 Task: Find connections with filter location Chiquinquirá with filter topic #careertips with filter profile language Potuguese with filter current company Talent Group with filter school Tripura University with filter industry Financial Services with filter service category SupportTechnical Writing with filter keywords title Communications Director
Action: Mouse moved to (135, 218)
Screenshot: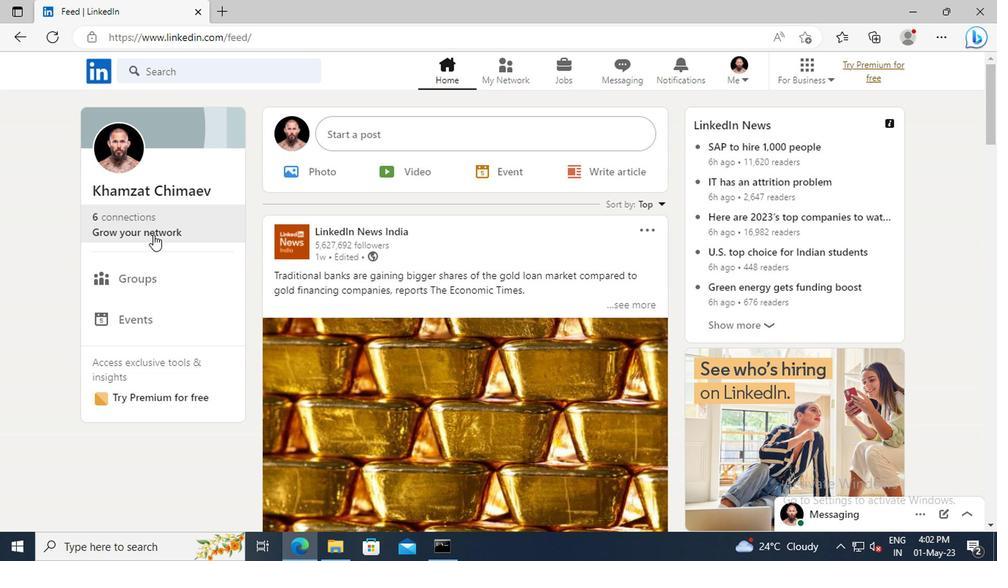 
Action: Mouse pressed left at (135, 218)
Screenshot: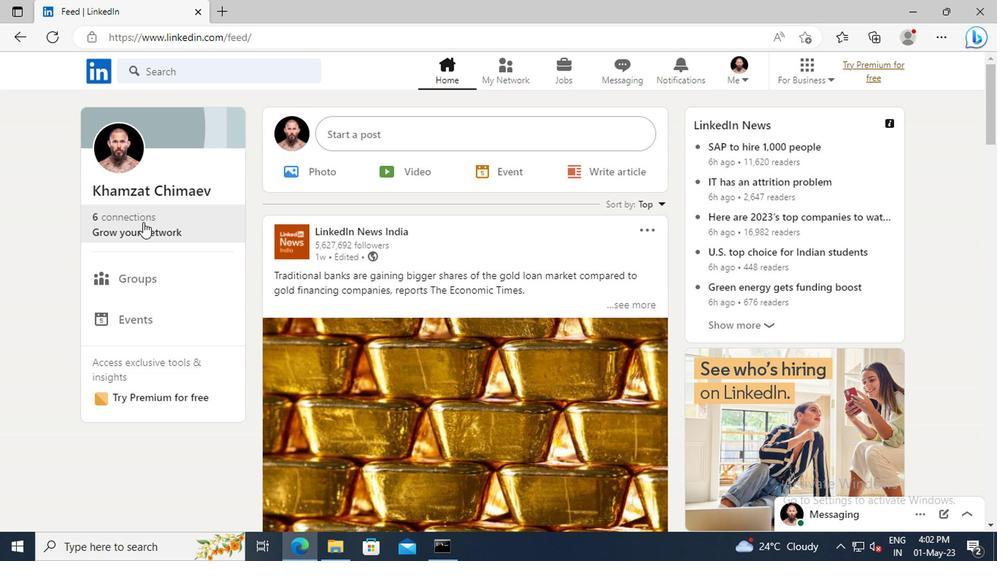 
Action: Mouse moved to (151, 154)
Screenshot: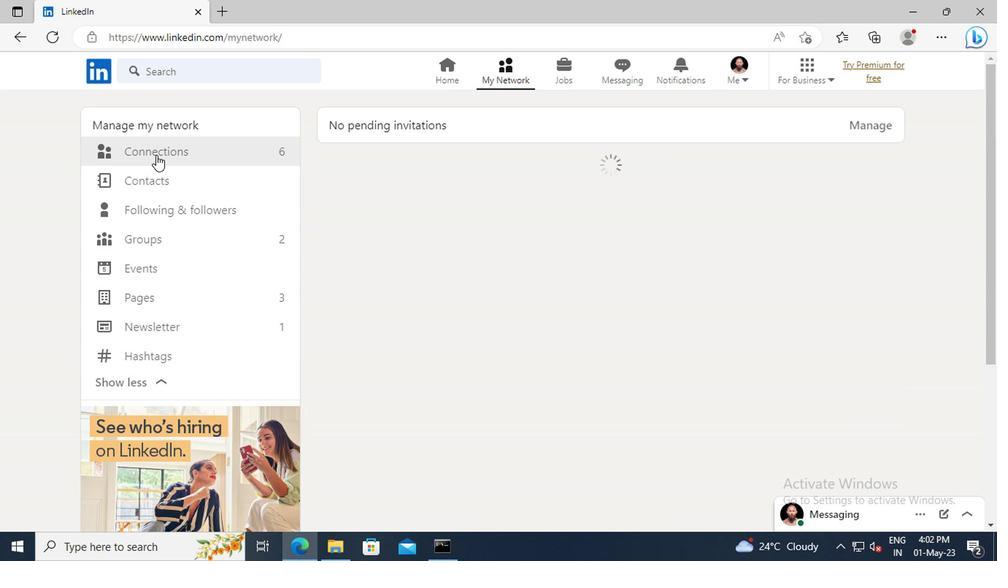 
Action: Mouse pressed left at (151, 154)
Screenshot: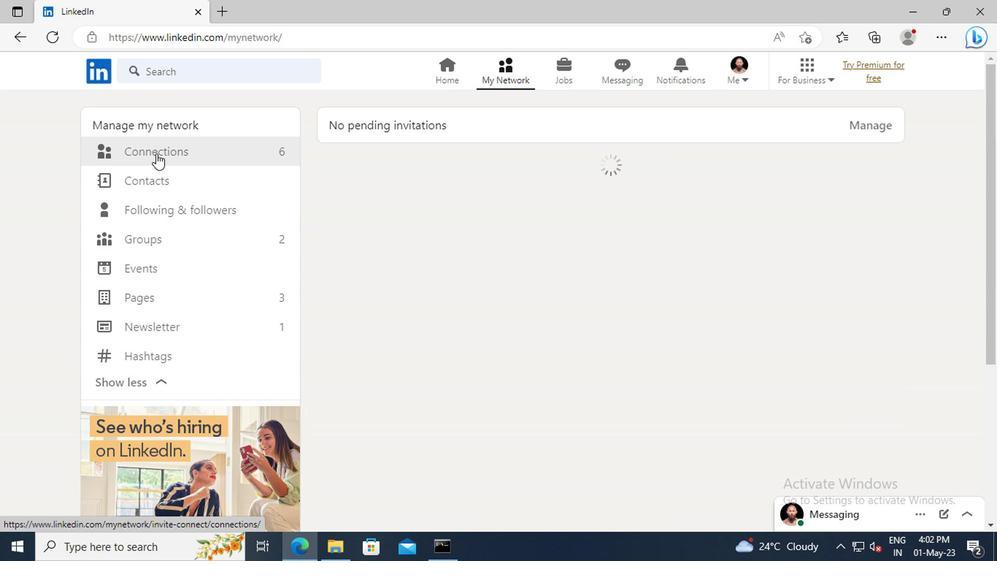 
Action: Mouse moved to (579, 154)
Screenshot: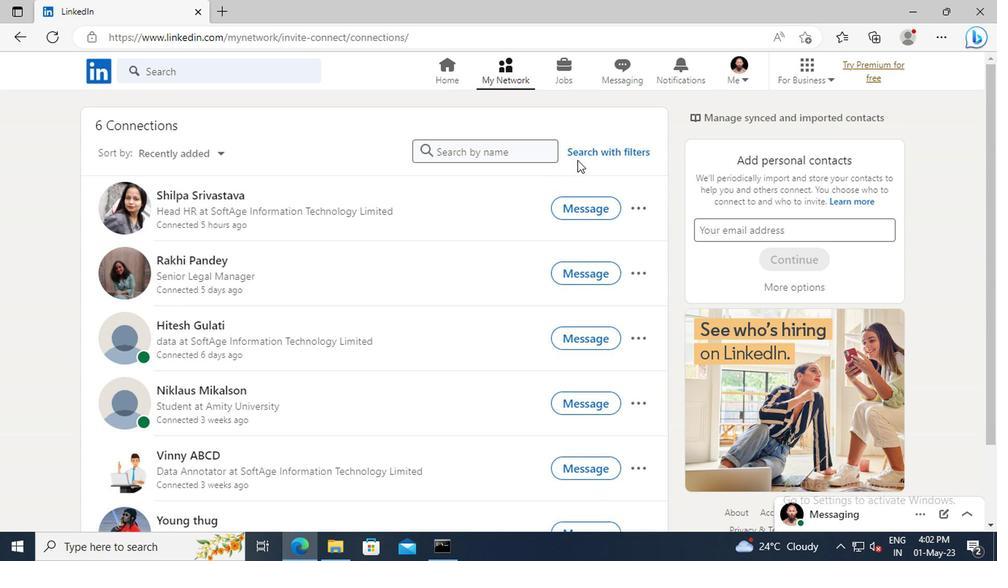 
Action: Mouse pressed left at (579, 154)
Screenshot: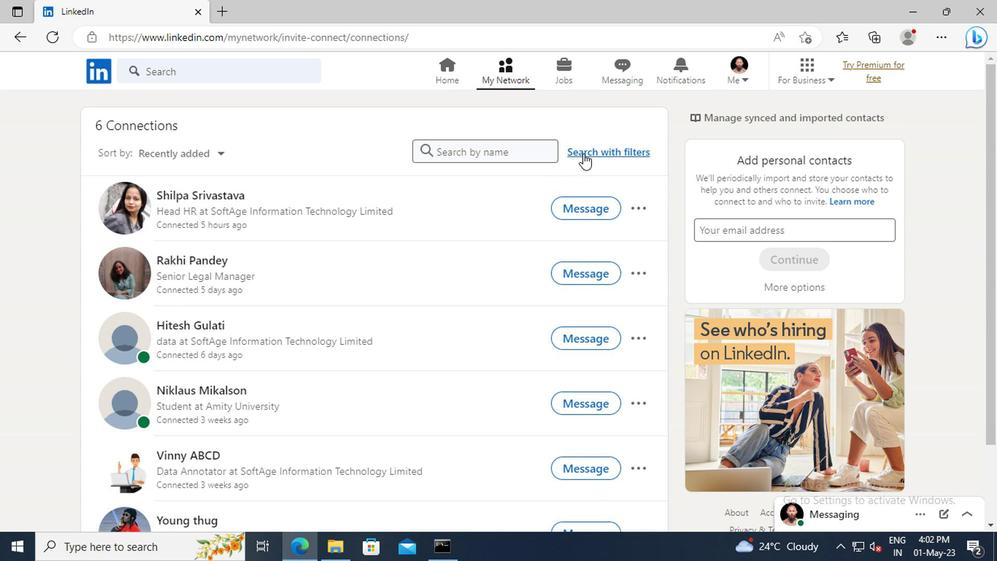 
Action: Mouse moved to (558, 117)
Screenshot: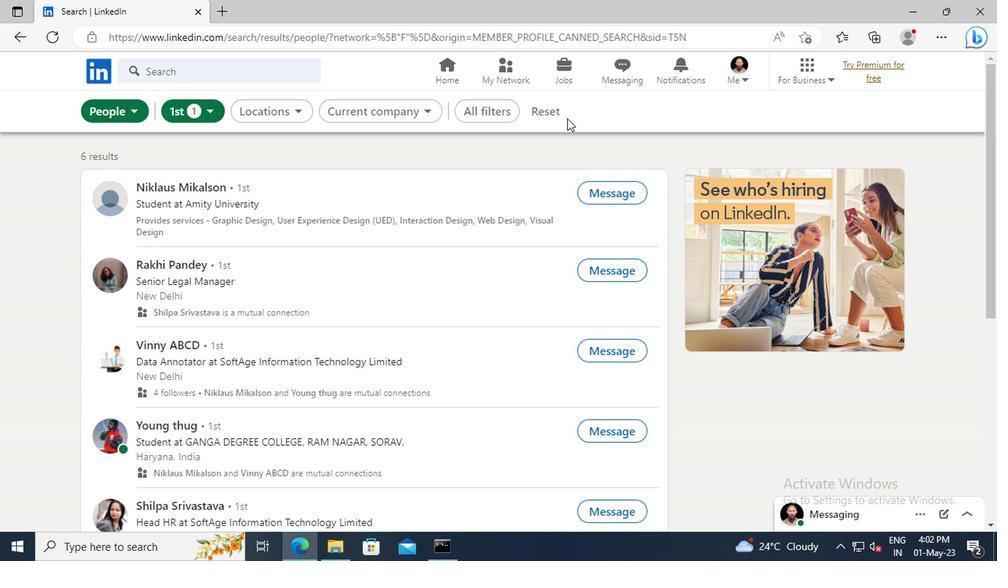 
Action: Mouse pressed left at (558, 117)
Screenshot: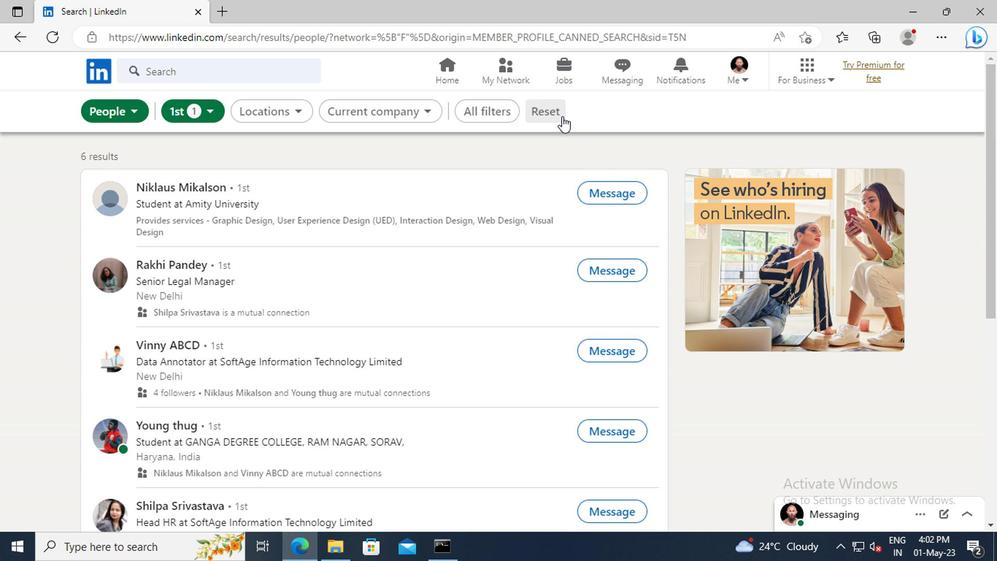 
Action: Mouse moved to (522, 114)
Screenshot: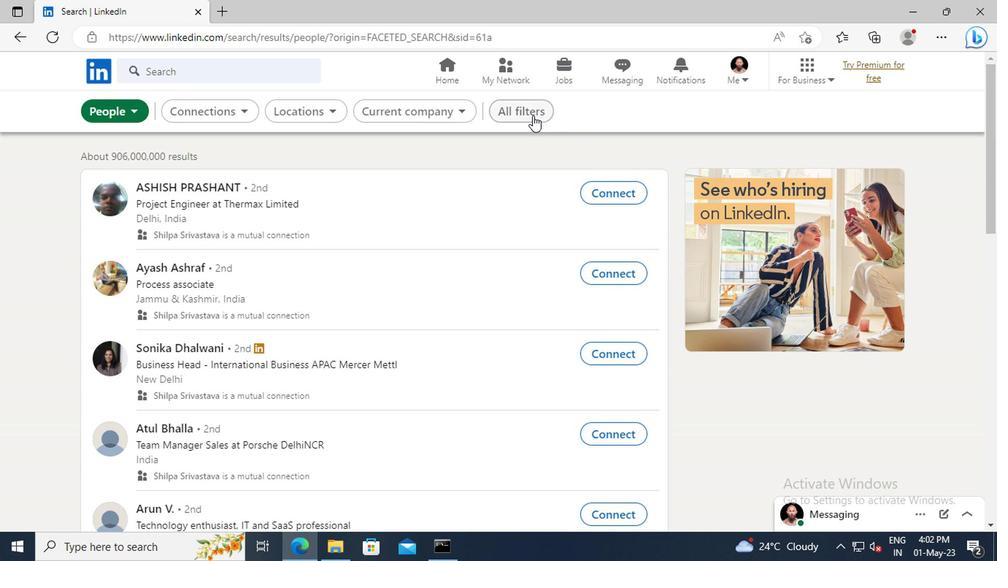 
Action: Mouse pressed left at (522, 114)
Screenshot: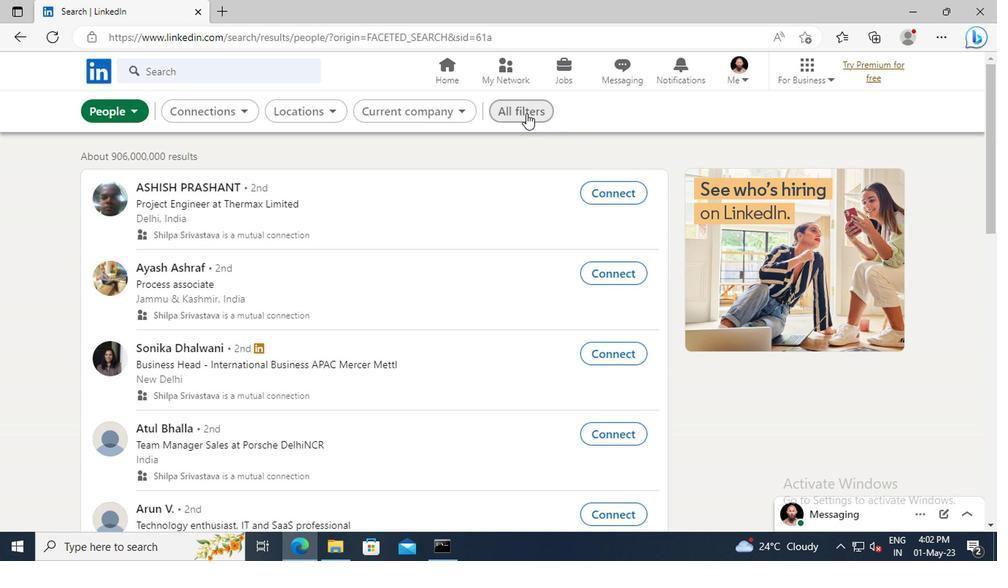 
Action: Mouse moved to (745, 241)
Screenshot: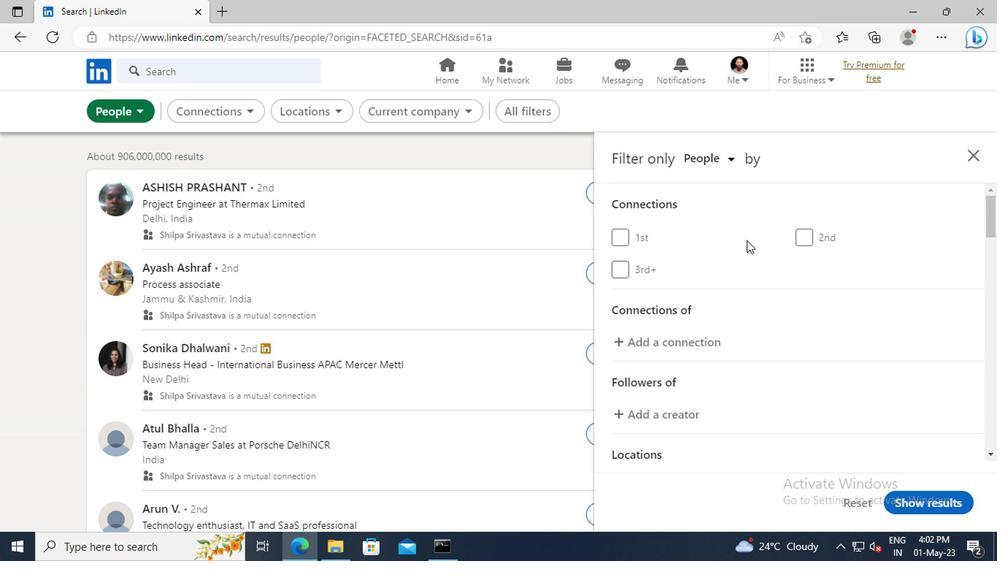 
Action: Mouse scrolled (745, 241) with delta (0, 0)
Screenshot: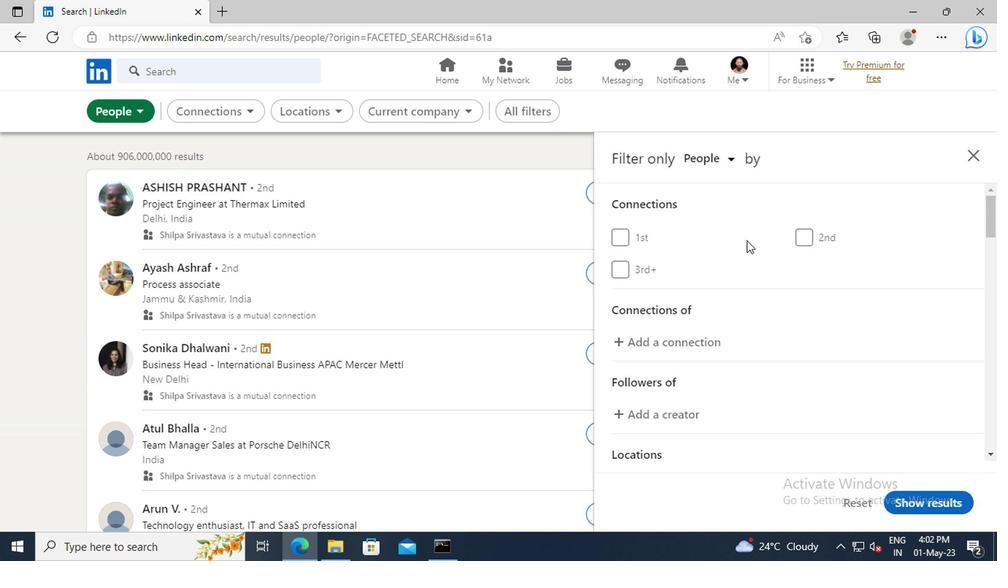 
Action: Mouse scrolled (745, 241) with delta (0, 0)
Screenshot: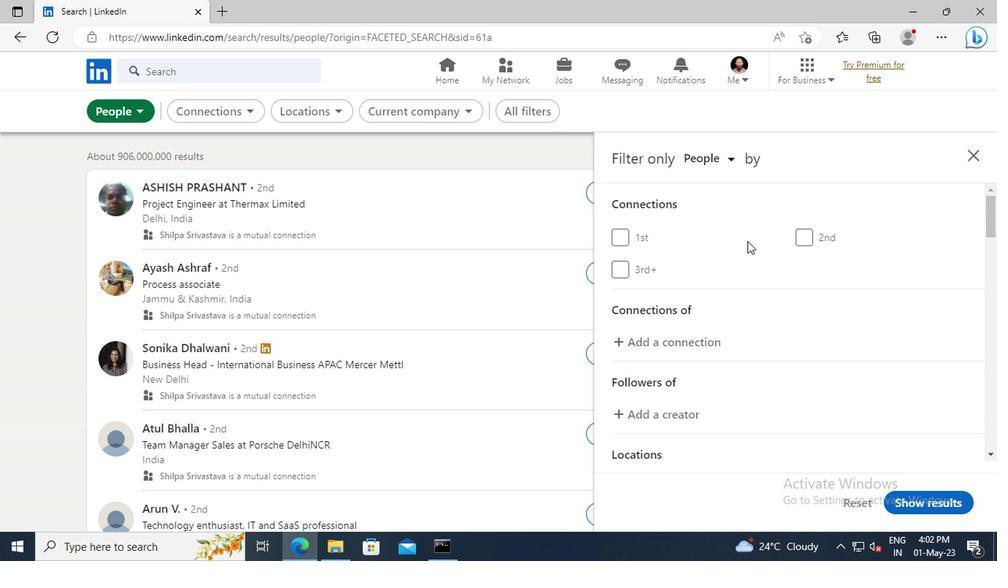
Action: Mouse scrolled (745, 241) with delta (0, 0)
Screenshot: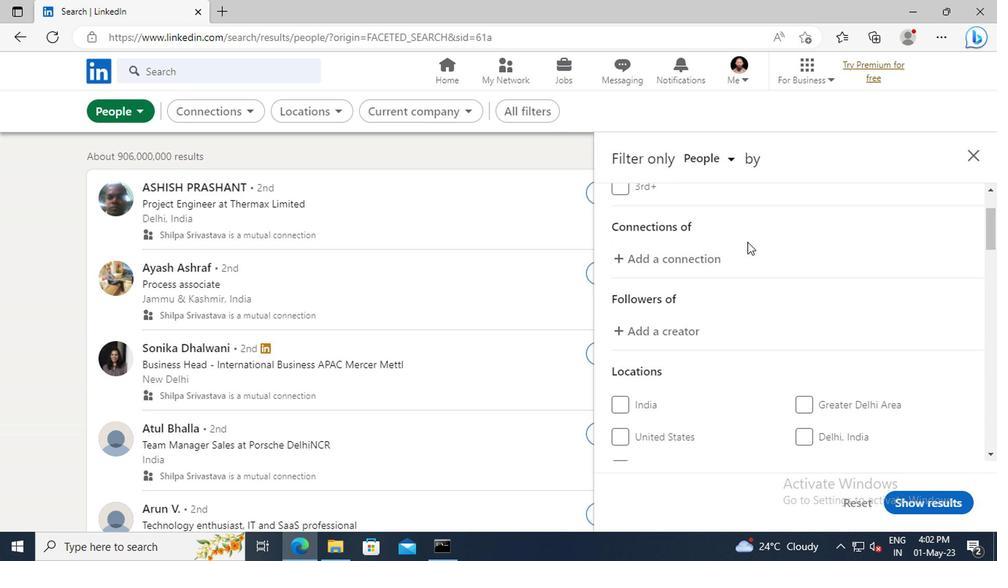
Action: Mouse scrolled (745, 241) with delta (0, 0)
Screenshot: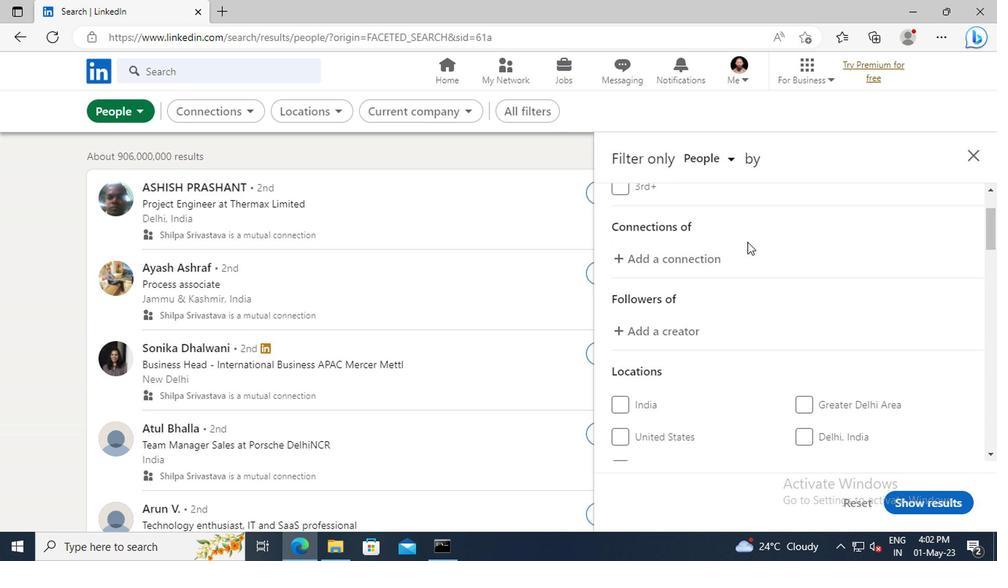 
Action: Mouse scrolled (745, 241) with delta (0, 0)
Screenshot: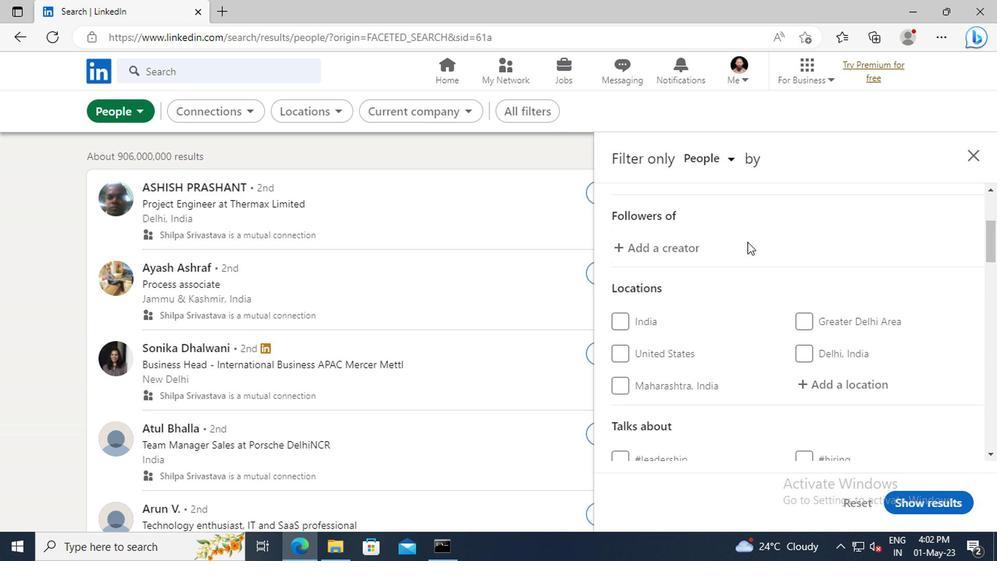 
Action: Mouse scrolled (745, 241) with delta (0, 0)
Screenshot: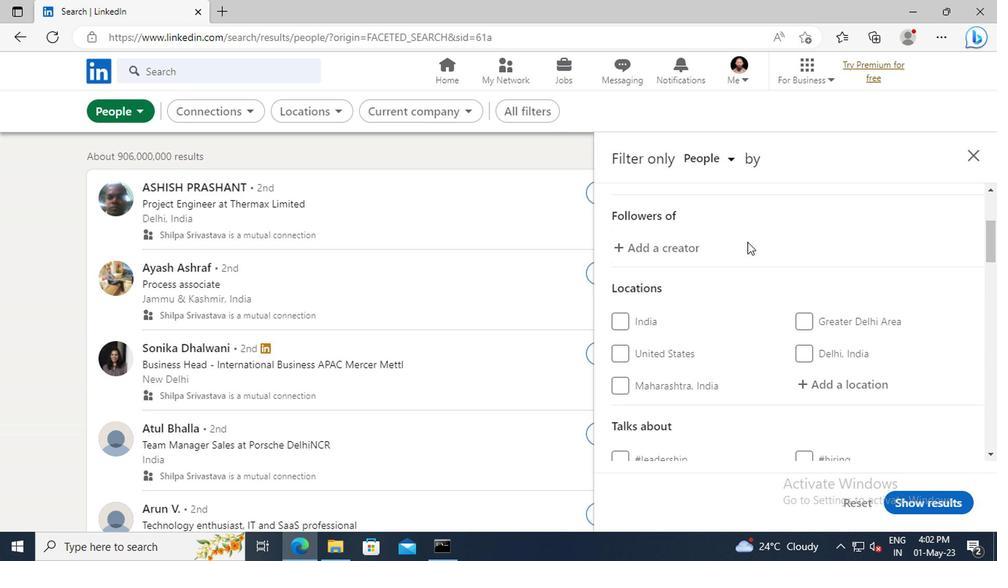 
Action: Mouse moved to (821, 303)
Screenshot: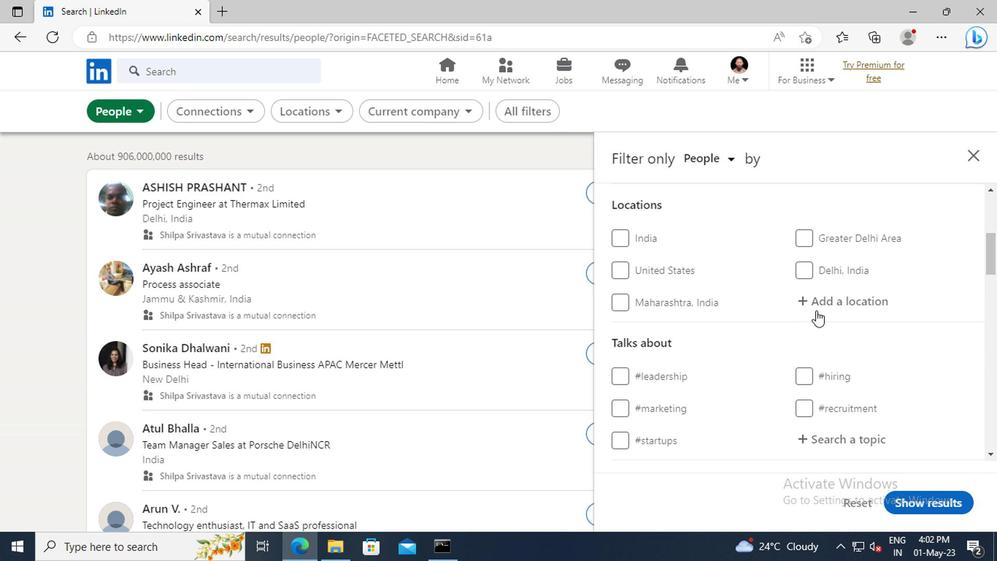 
Action: Mouse pressed left at (821, 303)
Screenshot: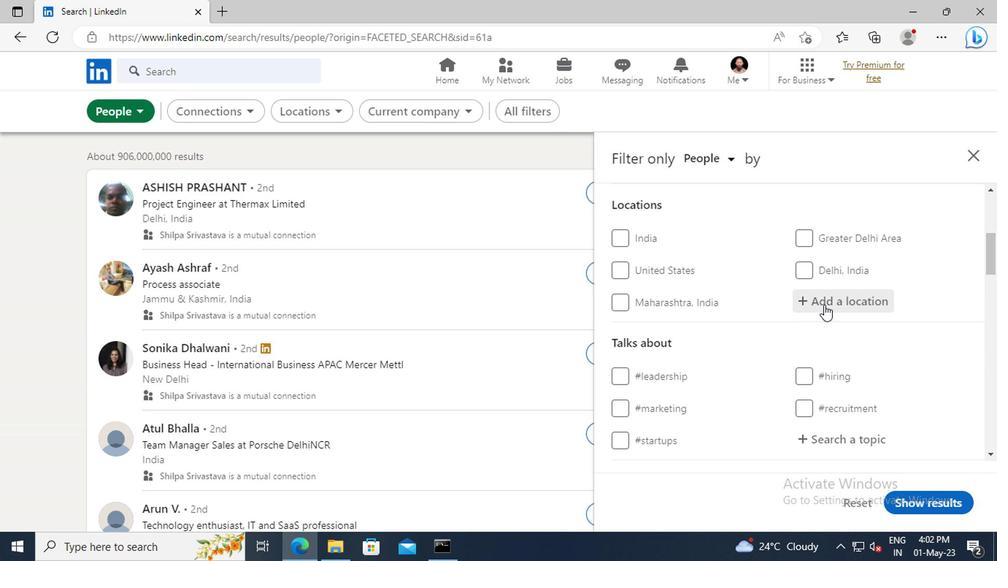 
Action: Key pressed <Key.shift>CHIQUINQ
Screenshot: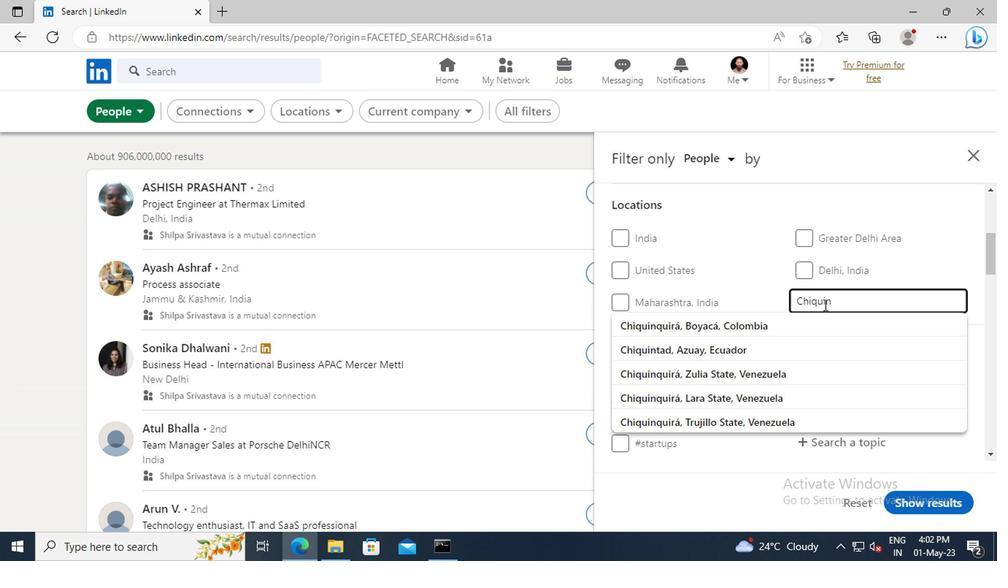 
Action: Mouse moved to (823, 317)
Screenshot: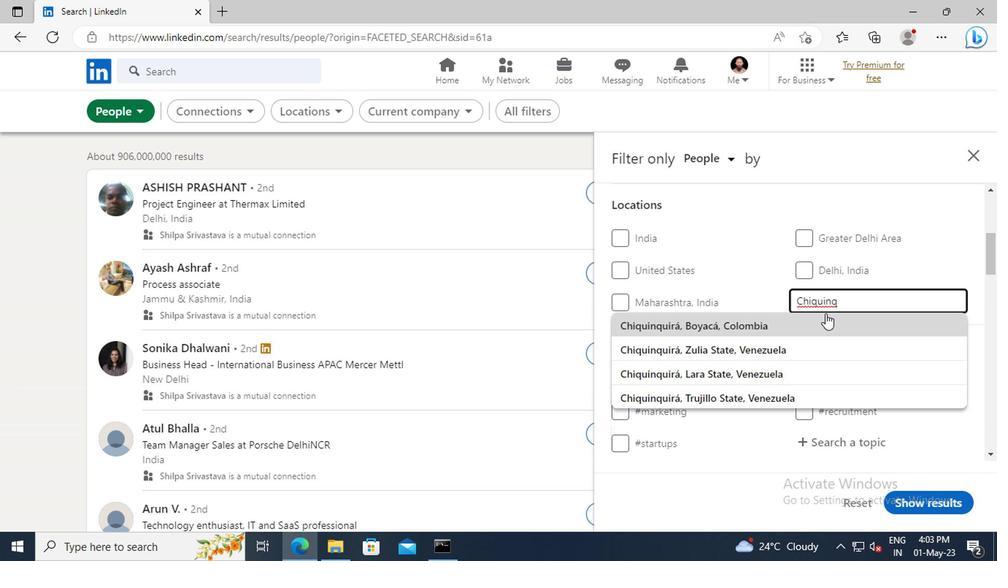 
Action: Mouse pressed left at (823, 317)
Screenshot: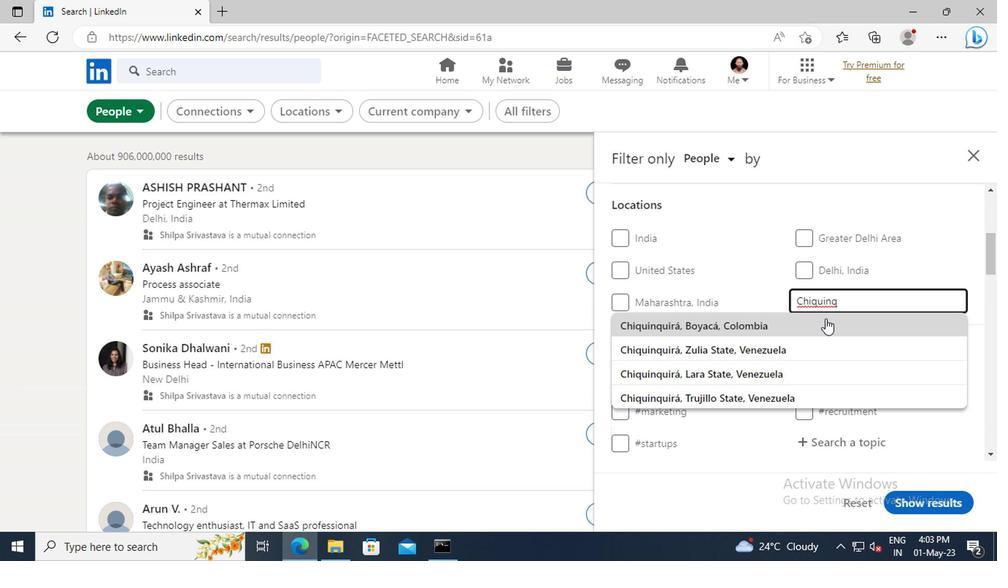 
Action: Mouse scrolled (823, 316) with delta (0, 0)
Screenshot: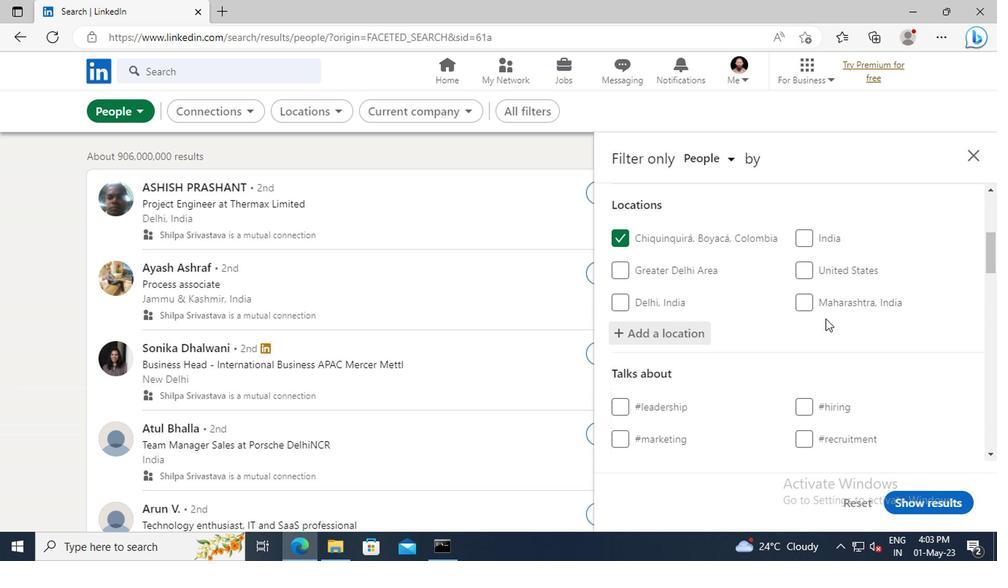 
Action: Mouse scrolled (823, 316) with delta (0, 0)
Screenshot: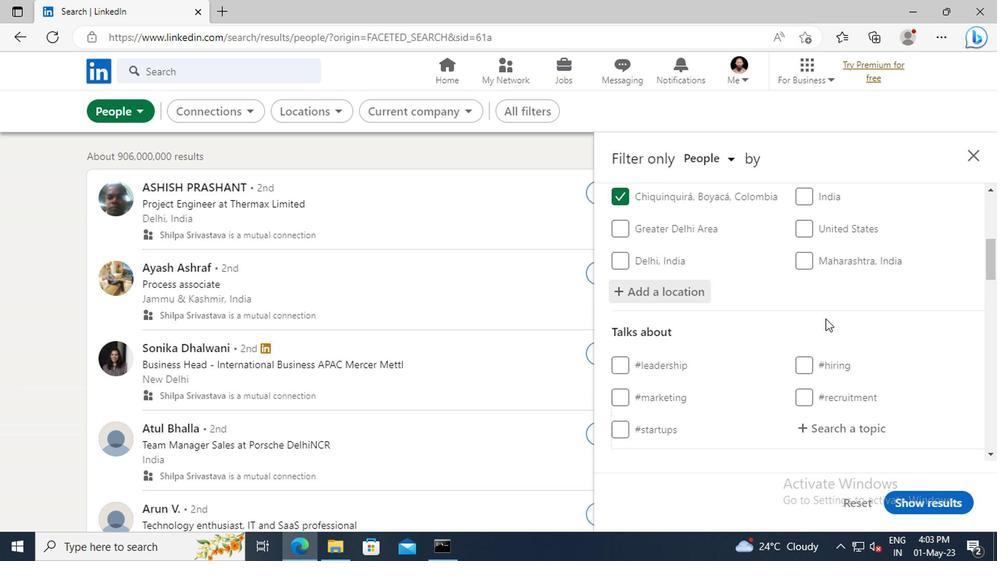 
Action: Mouse scrolled (823, 316) with delta (0, 0)
Screenshot: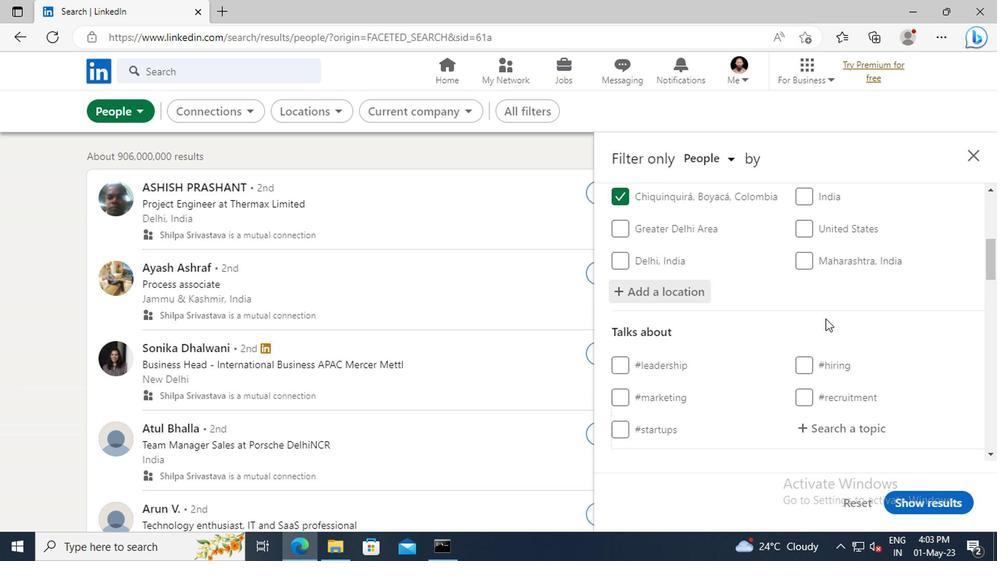 
Action: Mouse moved to (828, 343)
Screenshot: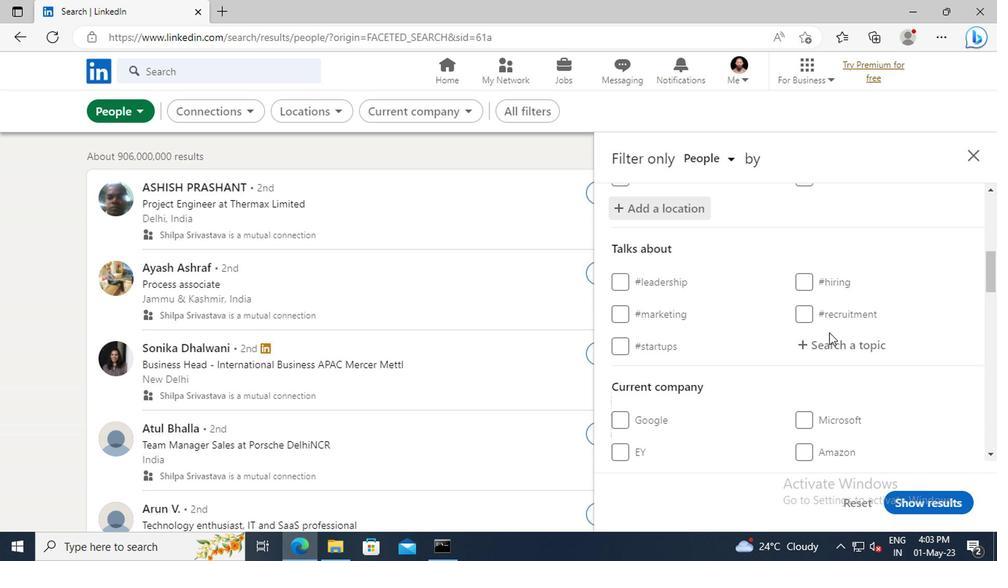 
Action: Mouse pressed left at (828, 343)
Screenshot: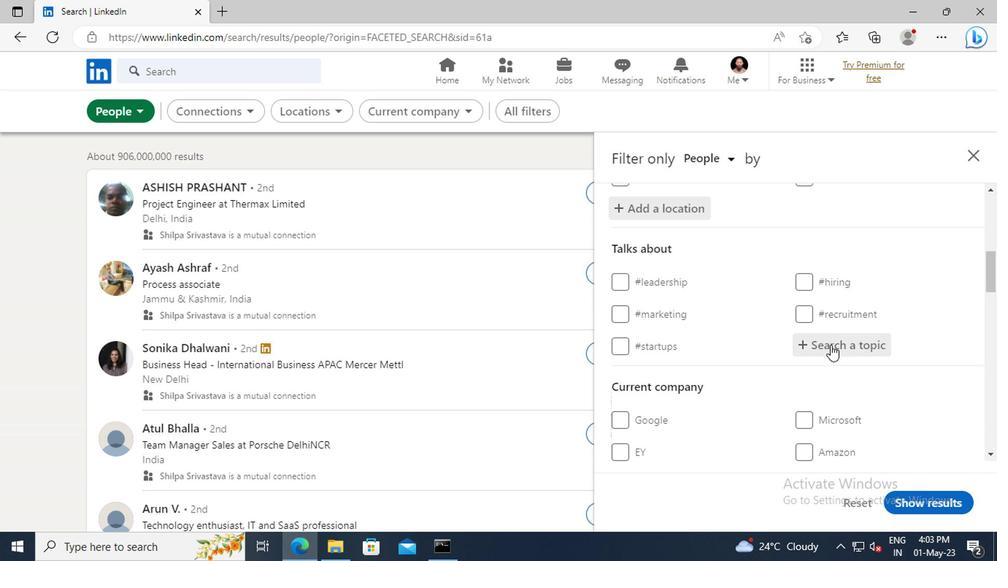 
Action: Key pressed CAREERT
Screenshot: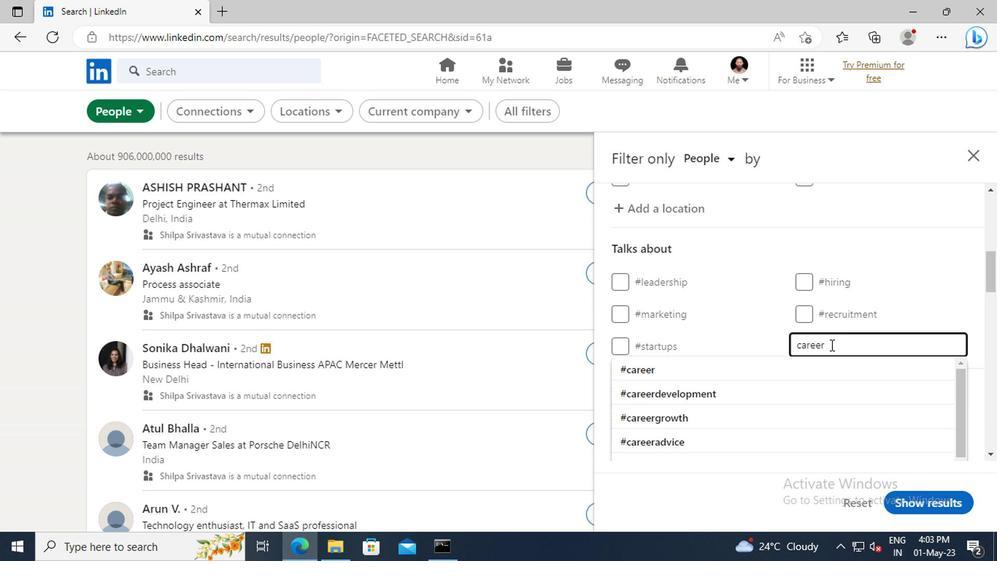 
Action: Mouse moved to (832, 367)
Screenshot: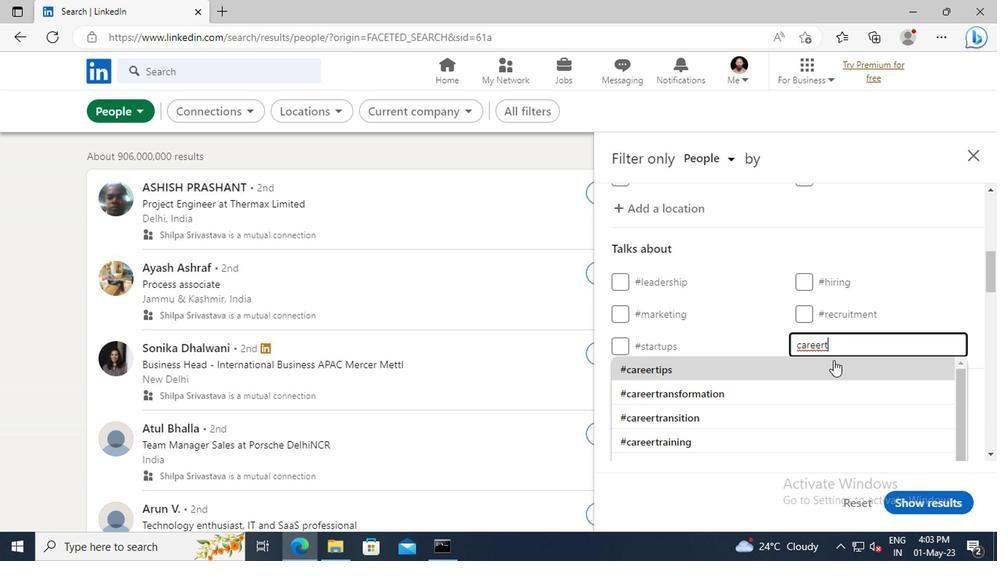
Action: Mouse pressed left at (832, 367)
Screenshot: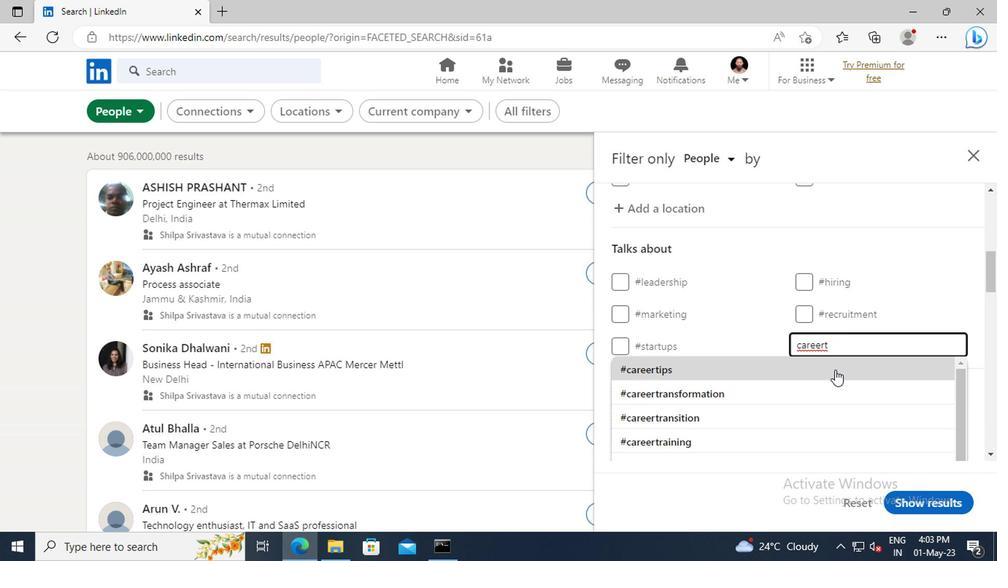 
Action: Mouse scrolled (832, 367) with delta (0, 0)
Screenshot: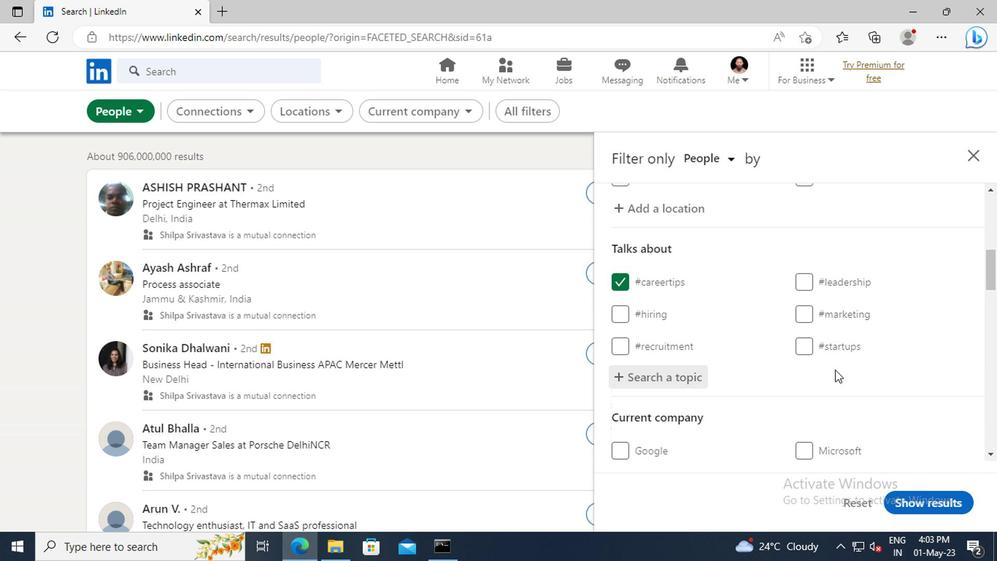 
Action: Mouse scrolled (832, 367) with delta (0, 0)
Screenshot: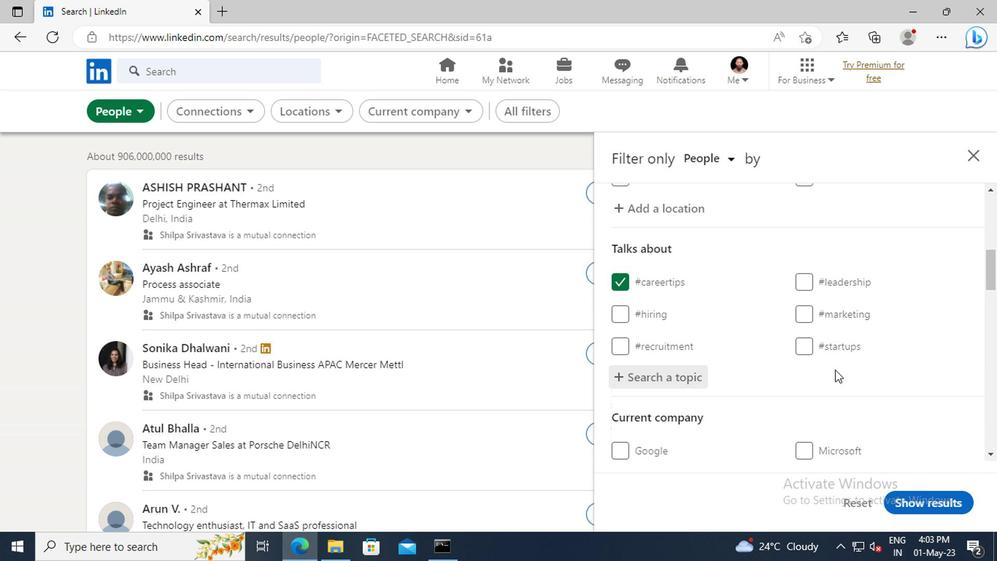 
Action: Mouse scrolled (832, 367) with delta (0, 0)
Screenshot: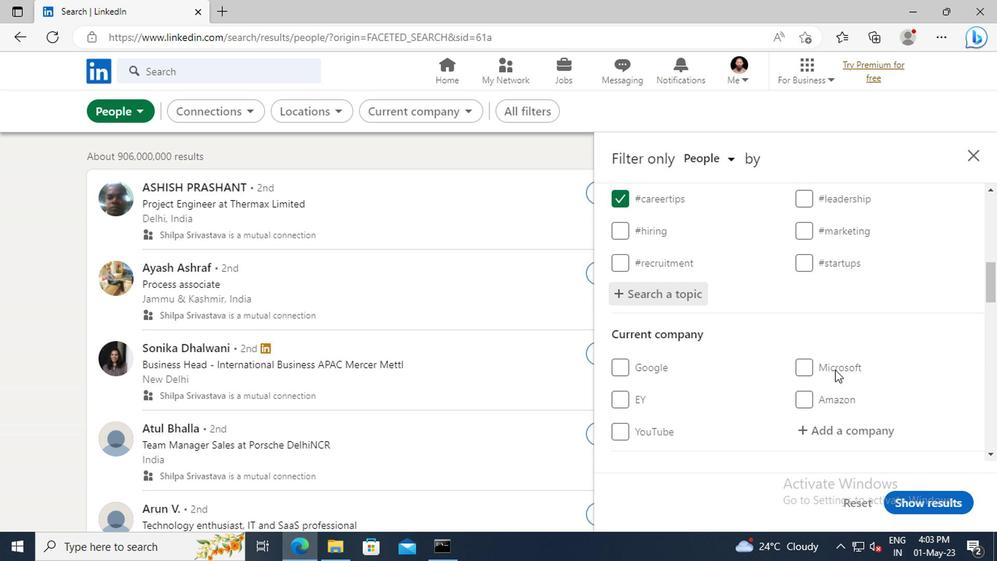 
Action: Mouse scrolled (832, 367) with delta (0, 0)
Screenshot: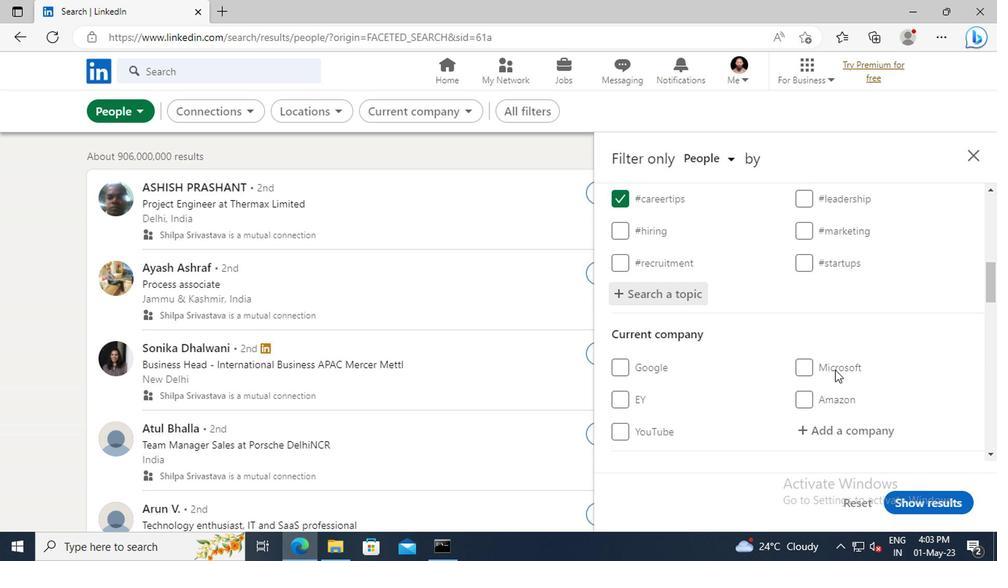 
Action: Mouse scrolled (832, 367) with delta (0, 0)
Screenshot: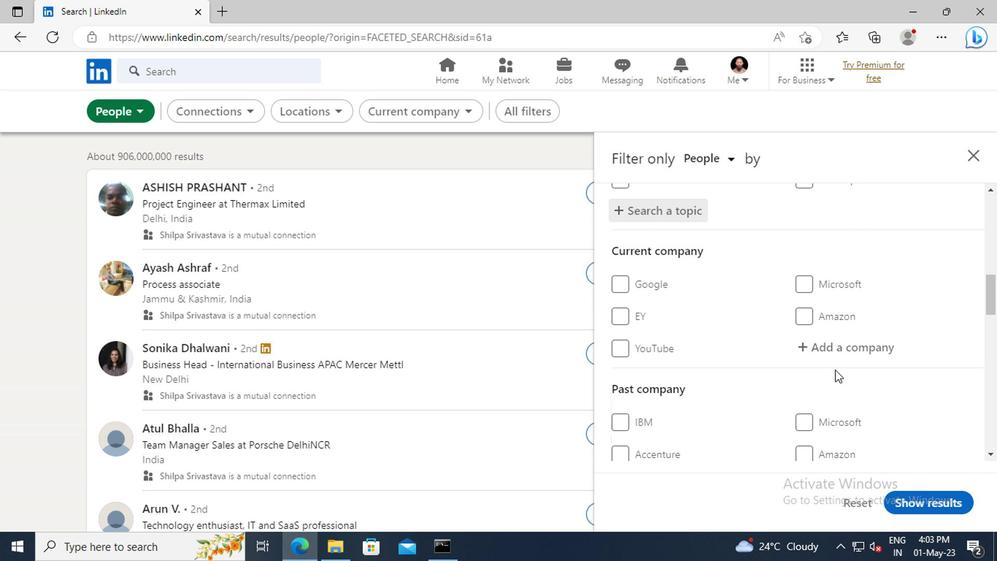 
Action: Mouse scrolled (832, 367) with delta (0, 0)
Screenshot: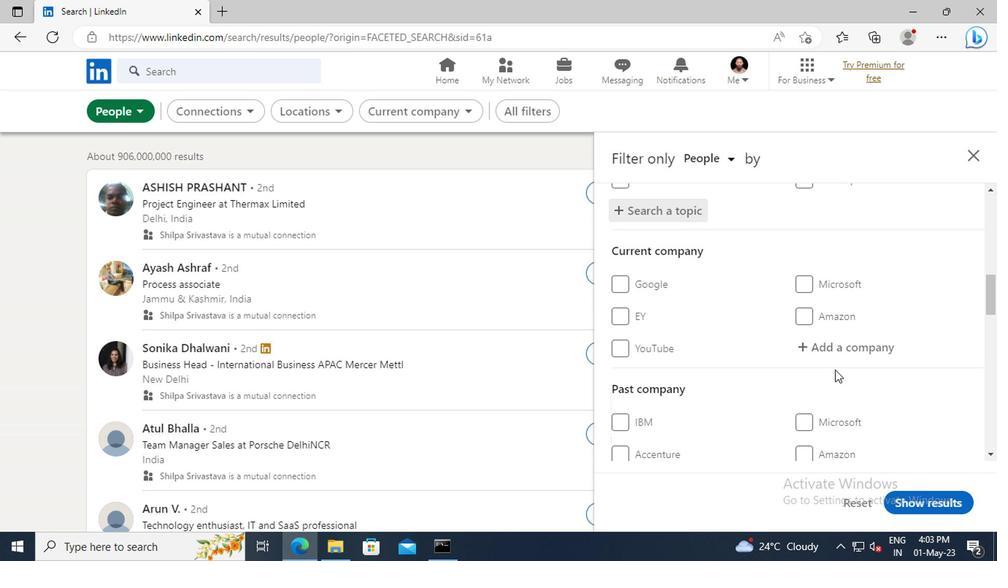 
Action: Mouse scrolled (832, 367) with delta (0, 0)
Screenshot: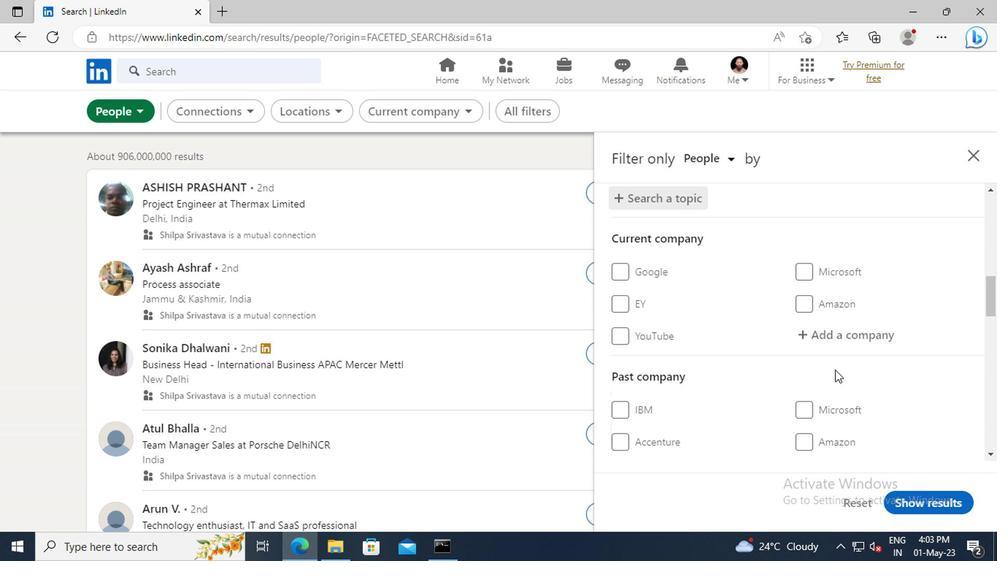 
Action: Mouse scrolled (832, 367) with delta (0, 0)
Screenshot: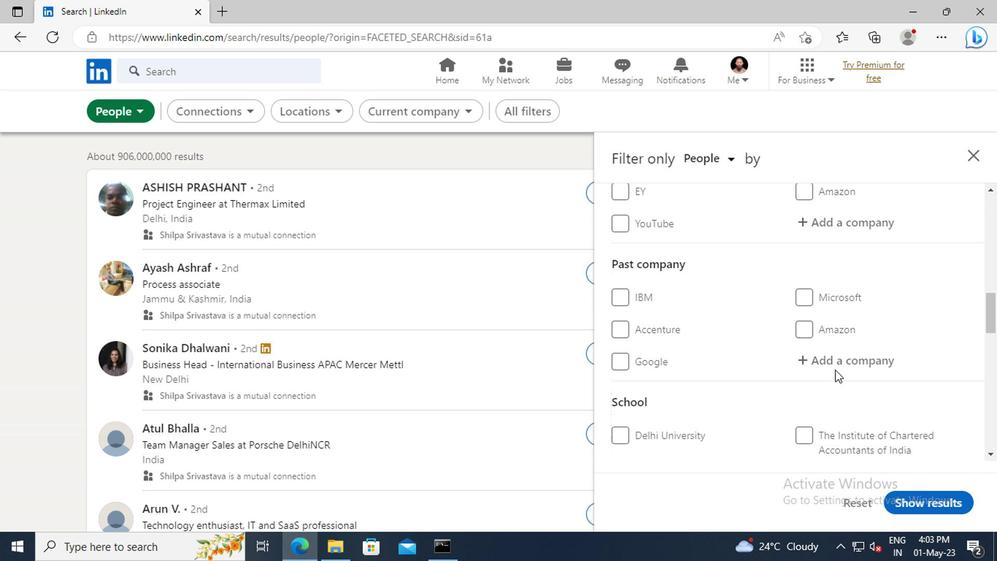 
Action: Mouse scrolled (832, 367) with delta (0, 0)
Screenshot: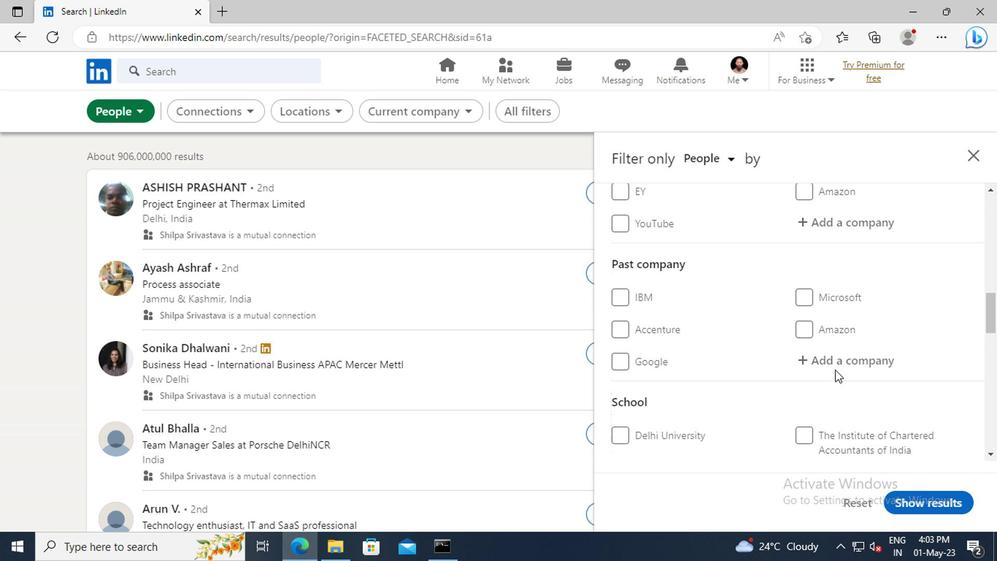 
Action: Mouse scrolled (832, 367) with delta (0, 0)
Screenshot: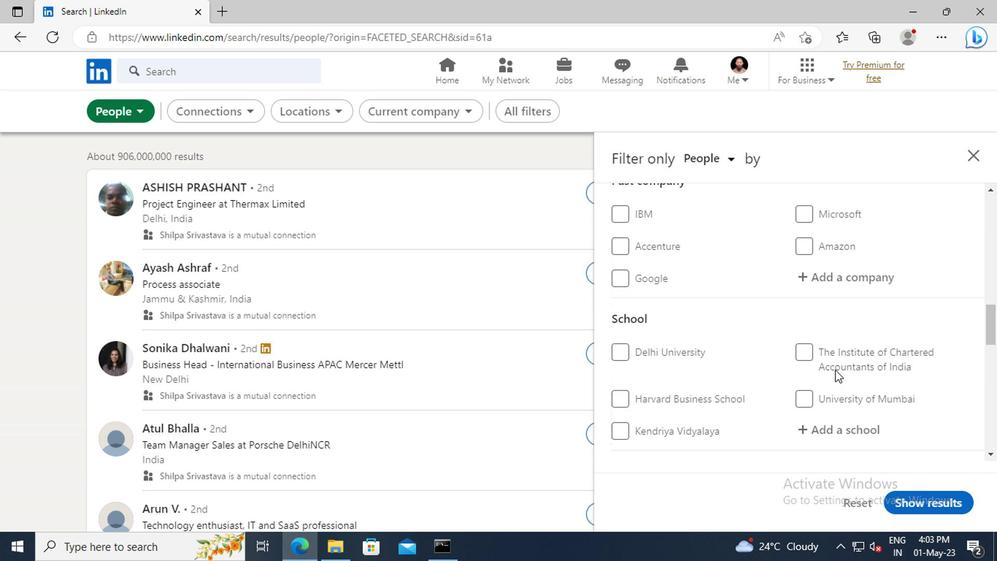
Action: Mouse scrolled (832, 367) with delta (0, 0)
Screenshot: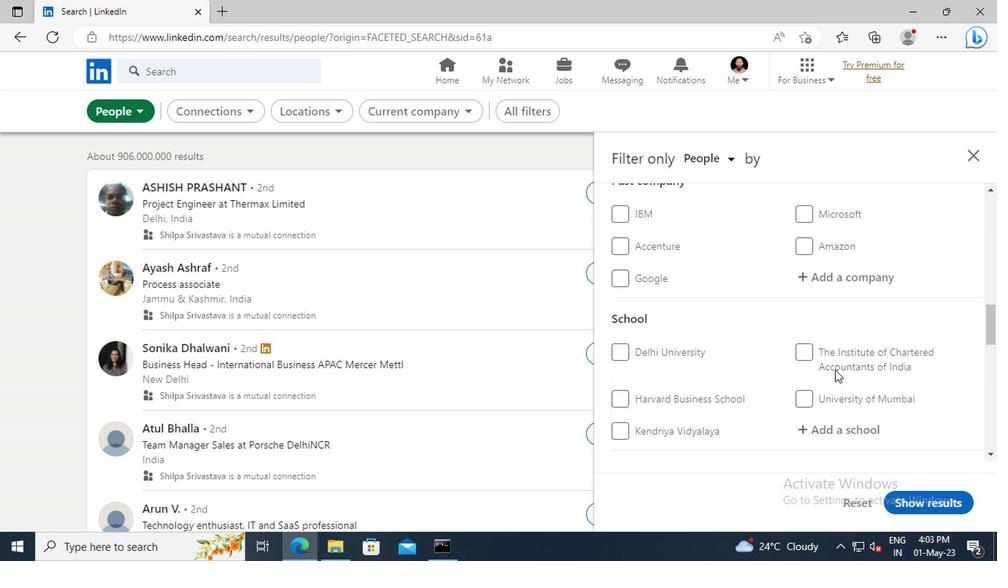 
Action: Mouse scrolled (832, 367) with delta (0, 0)
Screenshot: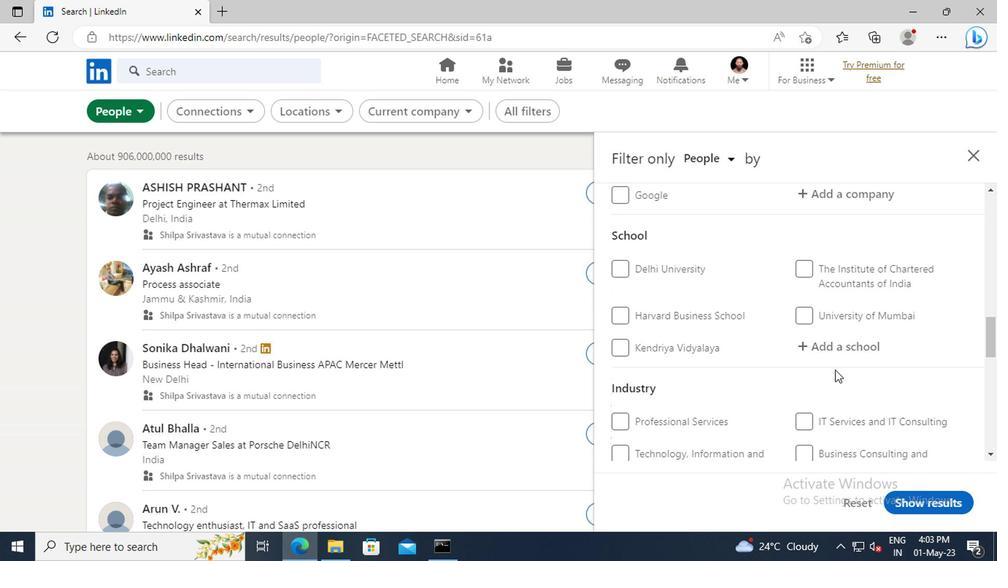 
Action: Mouse scrolled (832, 367) with delta (0, 0)
Screenshot: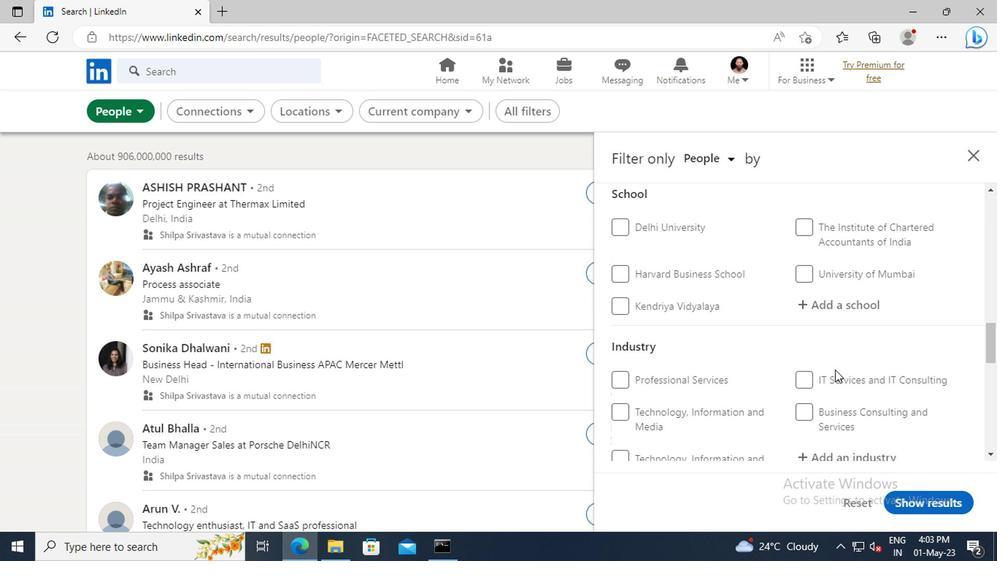 
Action: Mouse scrolled (832, 367) with delta (0, 0)
Screenshot: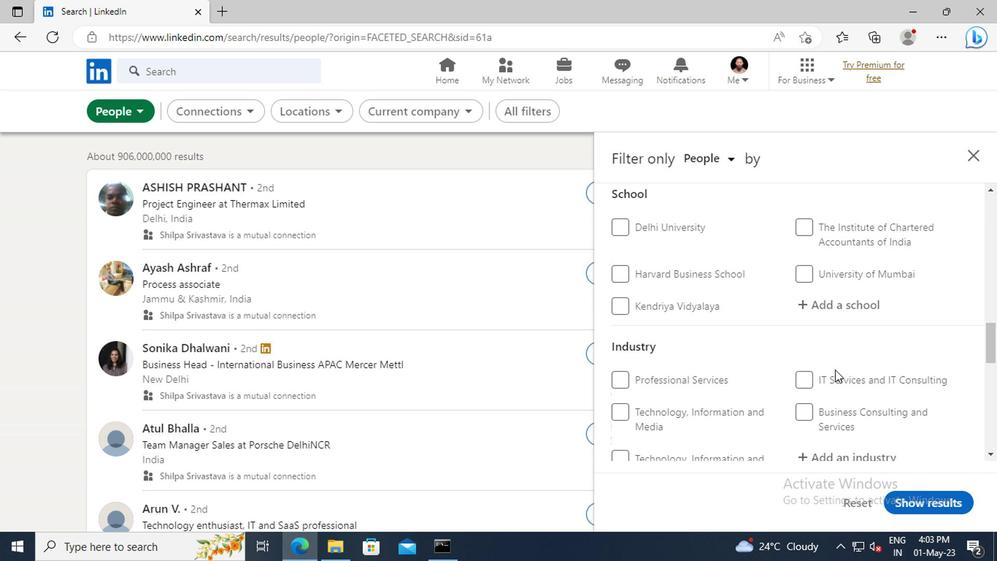
Action: Mouse scrolled (832, 367) with delta (0, 0)
Screenshot: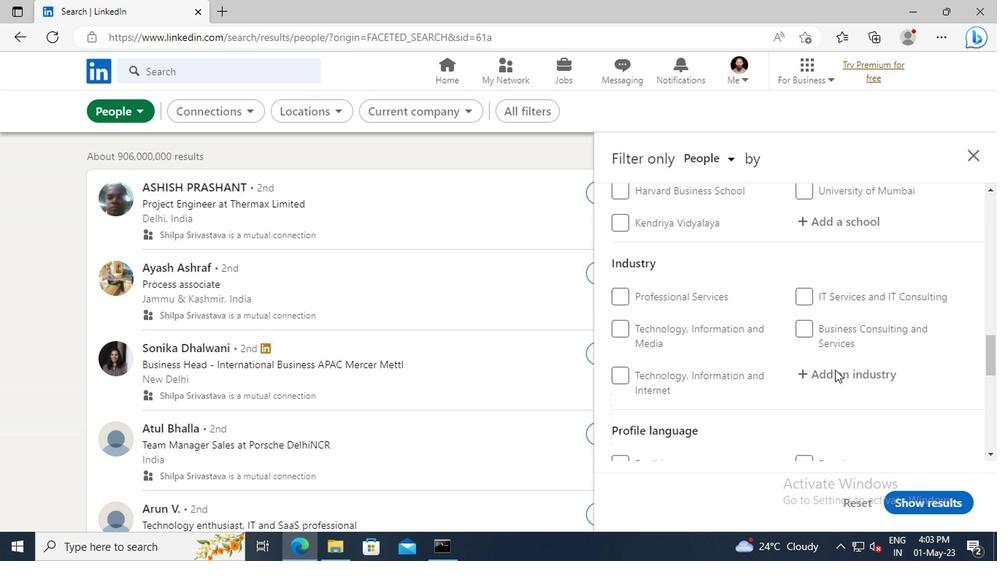 
Action: Mouse scrolled (832, 367) with delta (0, 0)
Screenshot: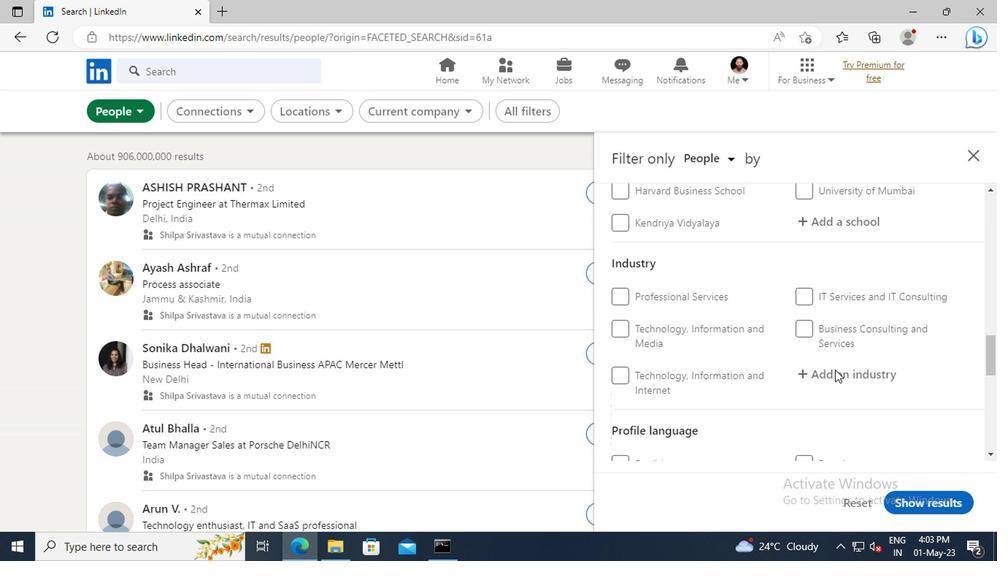 
Action: Mouse moved to (805, 412)
Screenshot: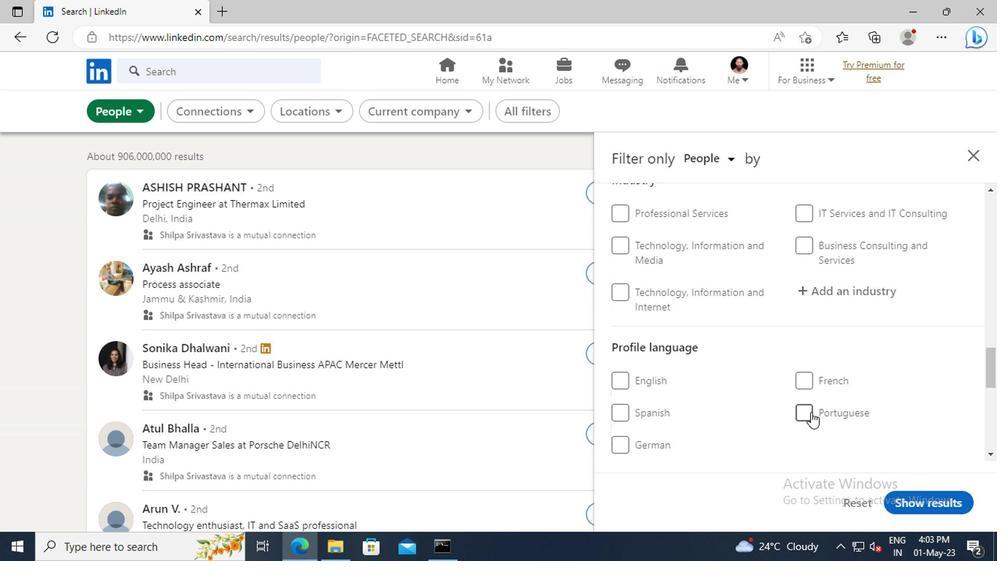 
Action: Mouse pressed left at (805, 412)
Screenshot: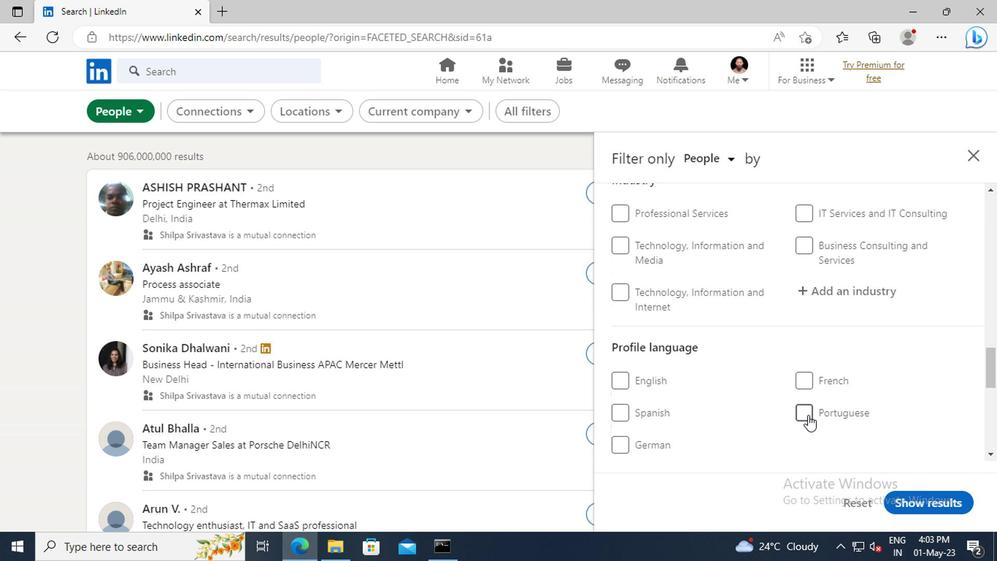 
Action: Mouse moved to (841, 363)
Screenshot: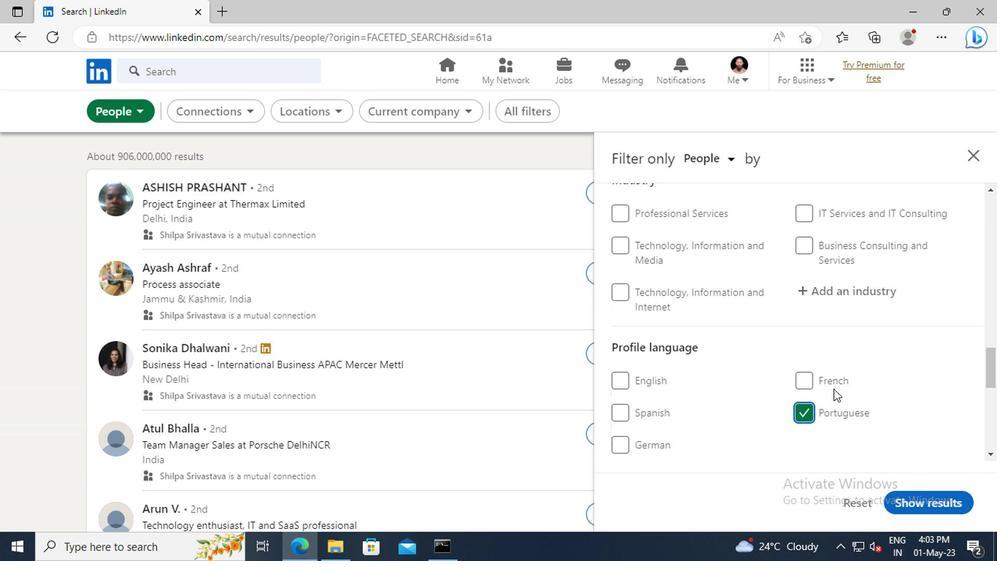 
Action: Mouse scrolled (841, 364) with delta (0, 0)
Screenshot: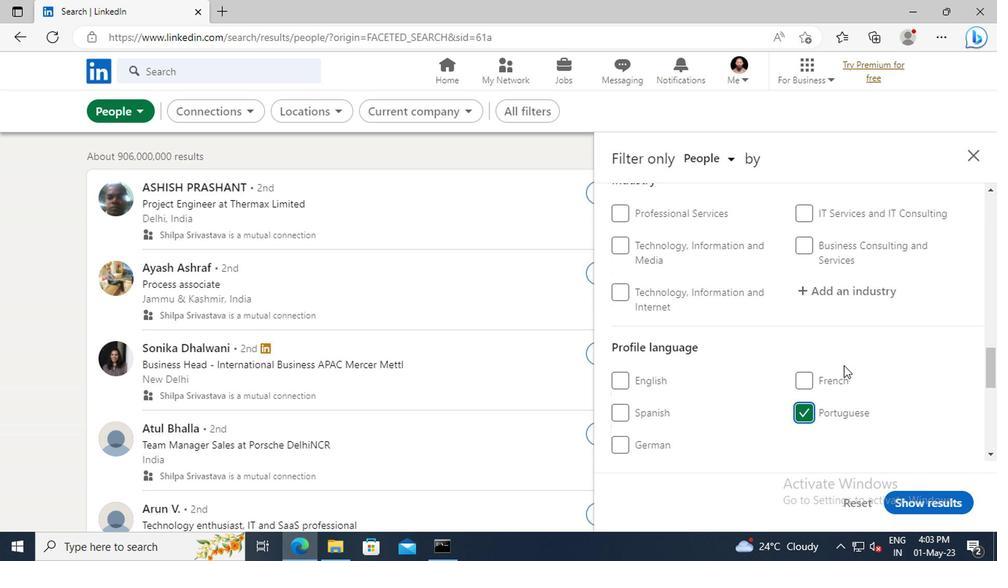 
Action: Mouse scrolled (841, 364) with delta (0, 0)
Screenshot: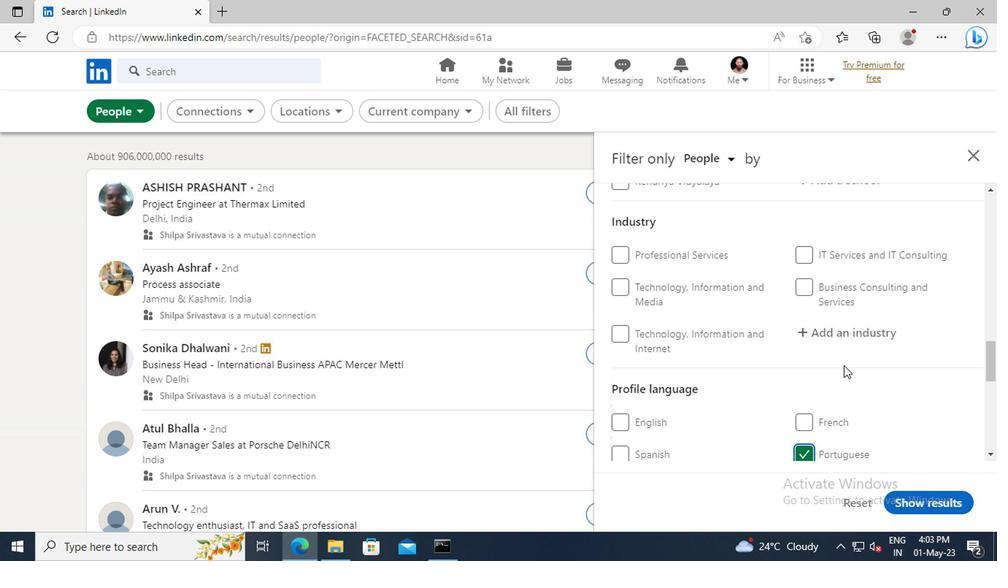 
Action: Mouse scrolled (841, 364) with delta (0, 0)
Screenshot: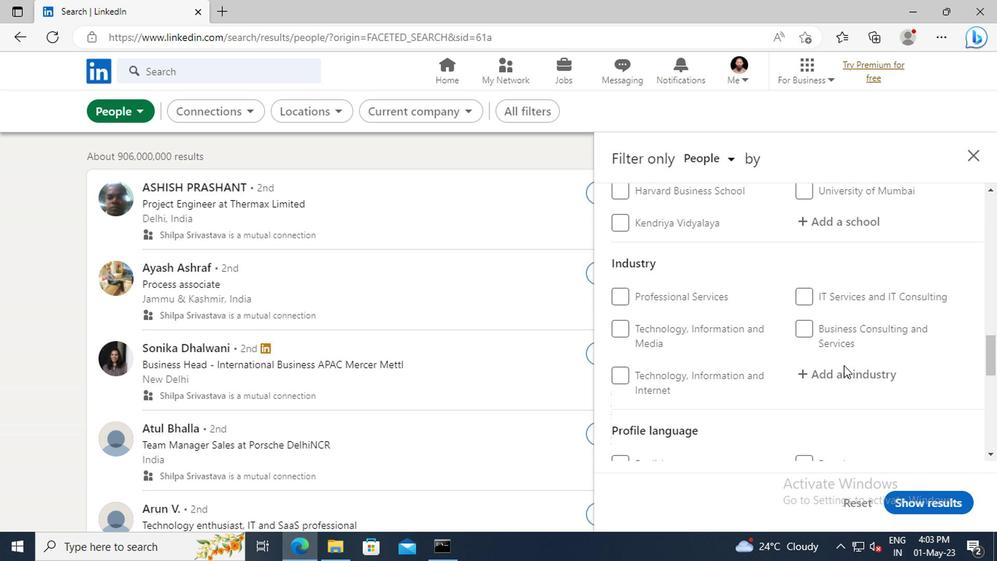 
Action: Mouse scrolled (841, 364) with delta (0, 0)
Screenshot: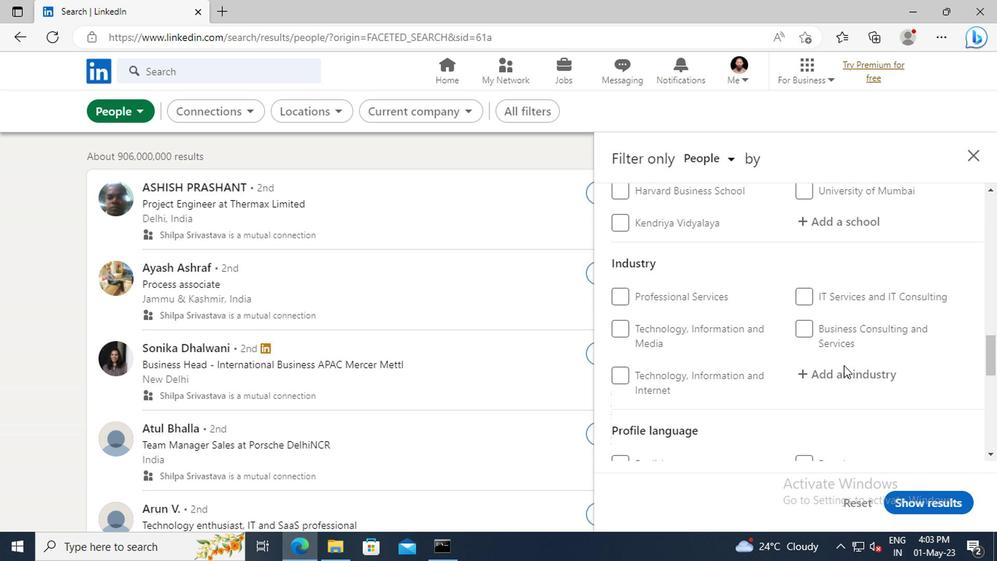 
Action: Mouse scrolled (841, 364) with delta (0, 0)
Screenshot: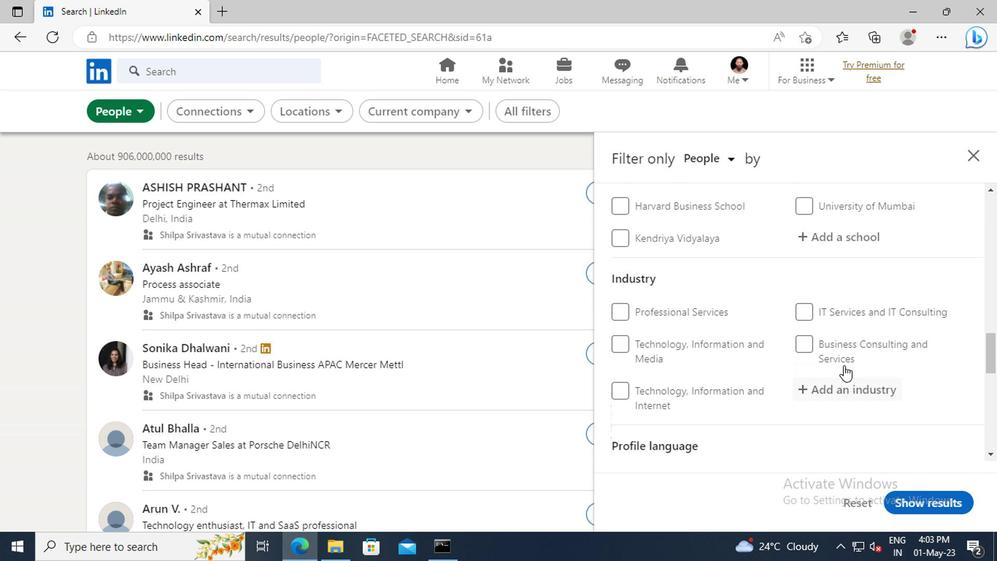 
Action: Mouse scrolled (841, 364) with delta (0, 0)
Screenshot: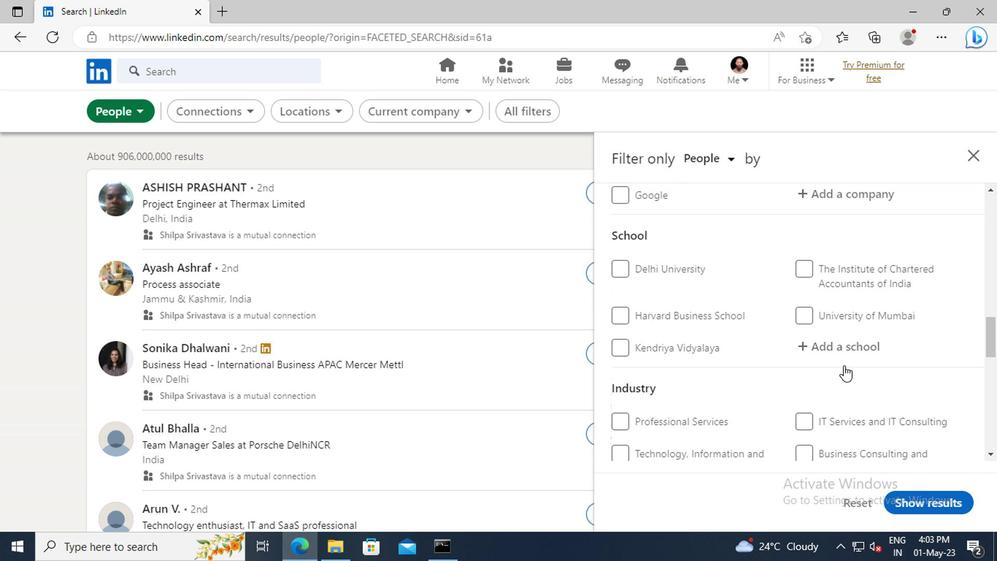 
Action: Mouse scrolled (841, 364) with delta (0, 0)
Screenshot: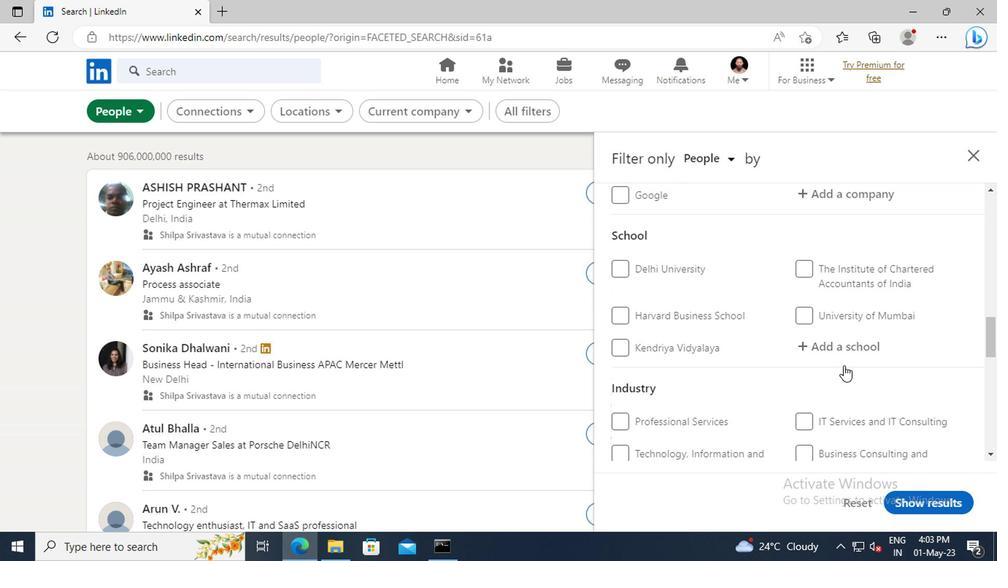 
Action: Mouse scrolled (841, 364) with delta (0, 0)
Screenshot: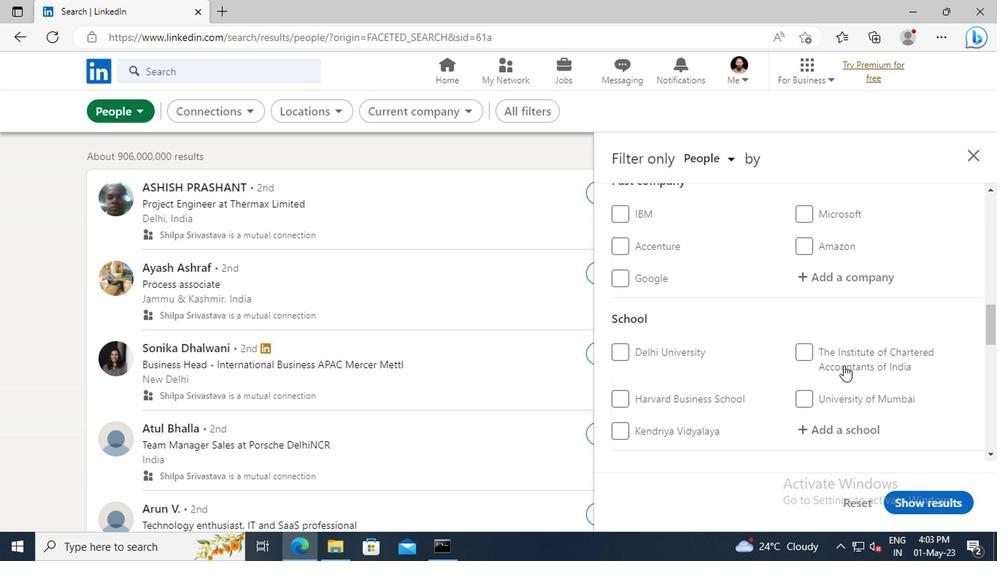 
Action: Mouse scrolled (841, 364) with delta (0, 0)
Screenshot: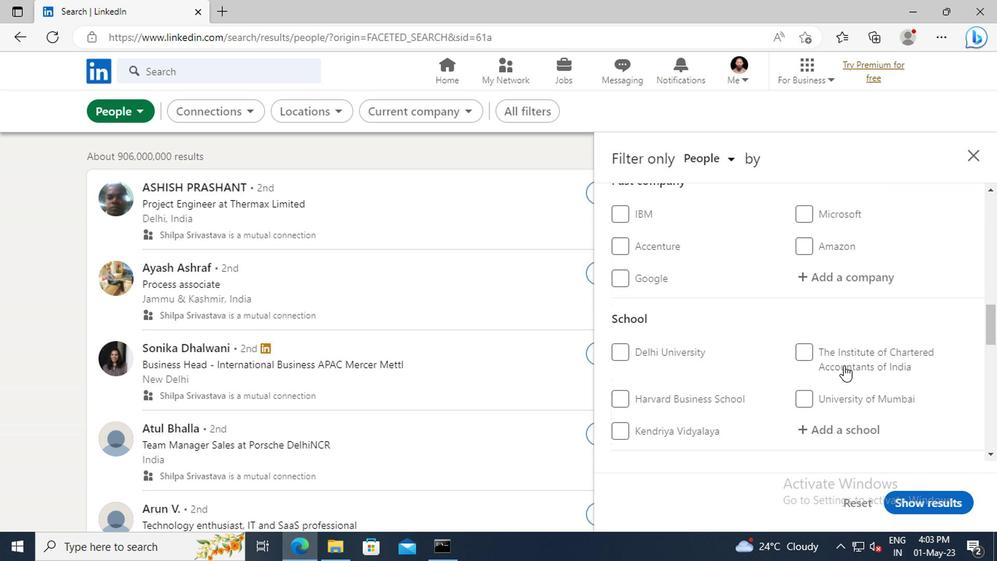 
Action: Mouse scrolled (841, 364) with delta (0, 0)
Screenshot: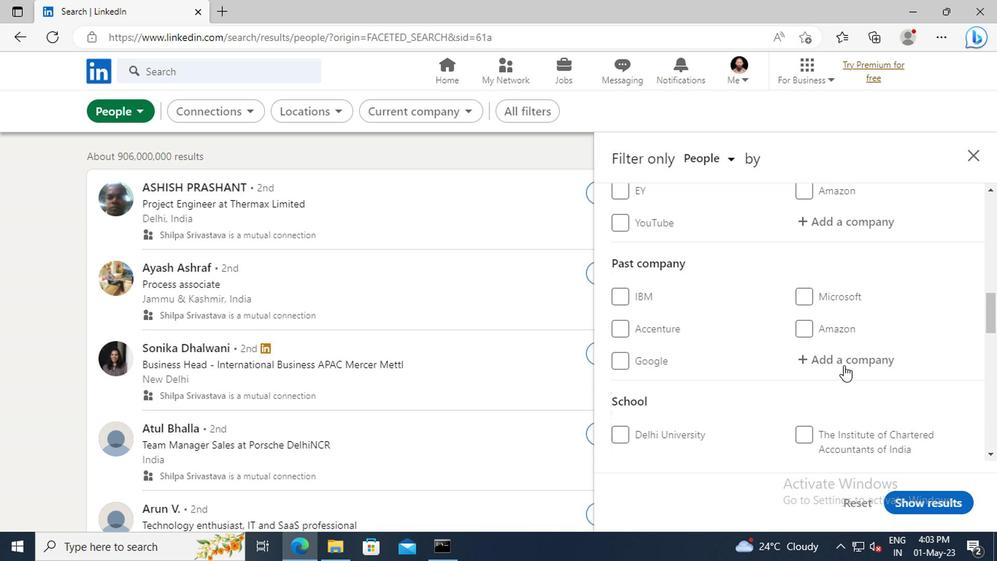 
Action: Mouse scrolled (841, 364) with delta (0, 0)
Screenshot: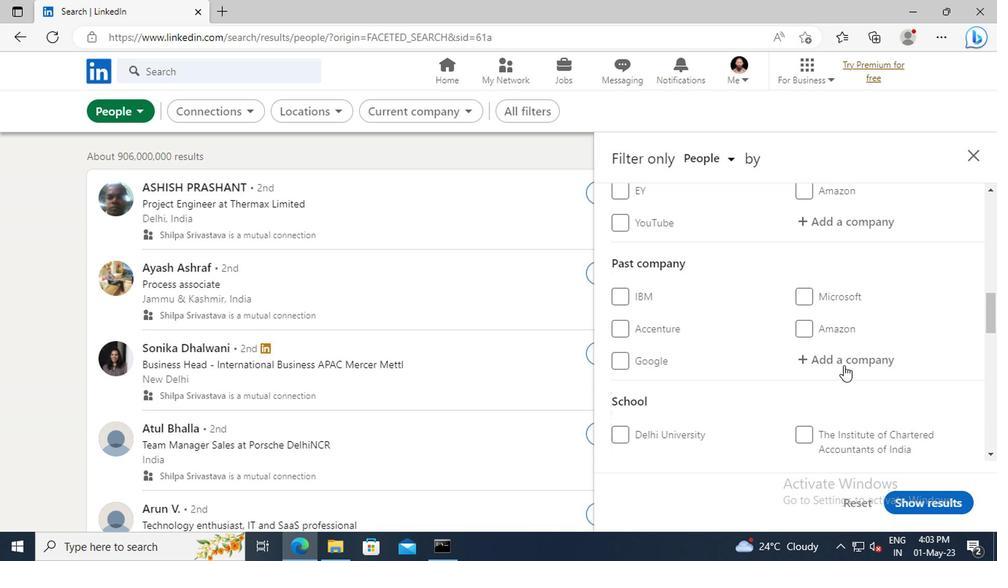 
Action: Mouse moved to (841, 362)
Screenshot: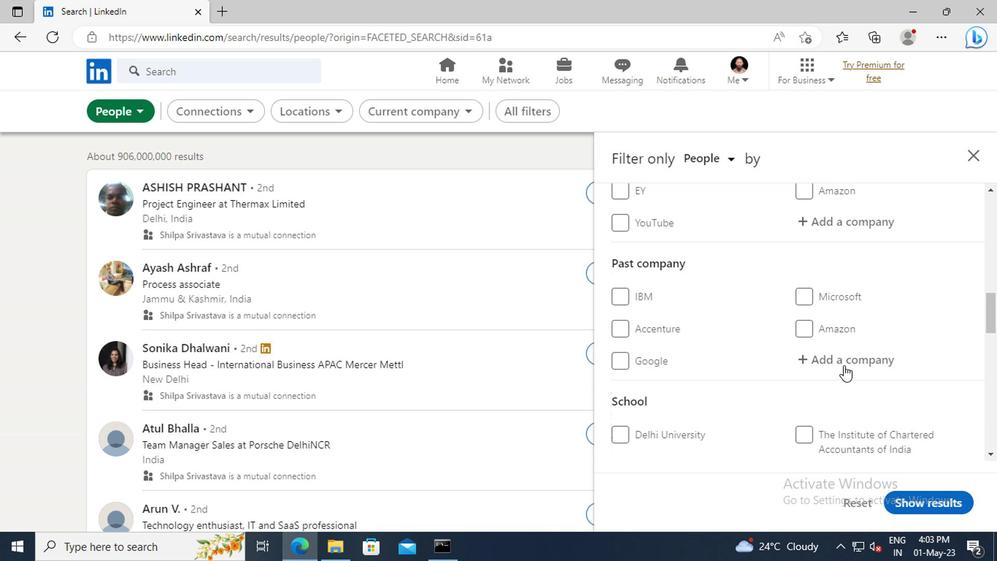 
Action: Mouse scrolled (841, 363) with delta (0, 1)
Screenshot: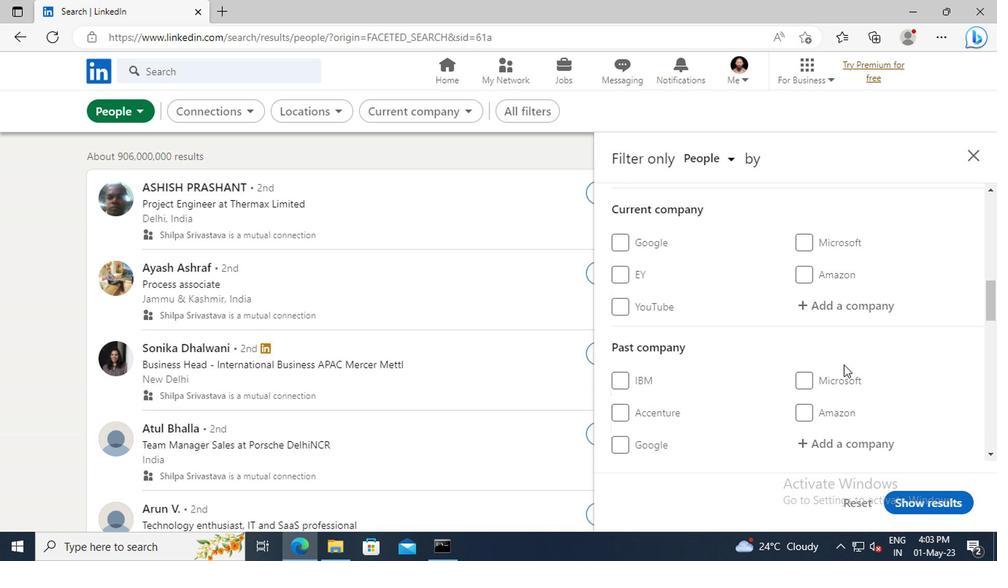 
Action: Mouse moved to (830, 349)
Screenshot: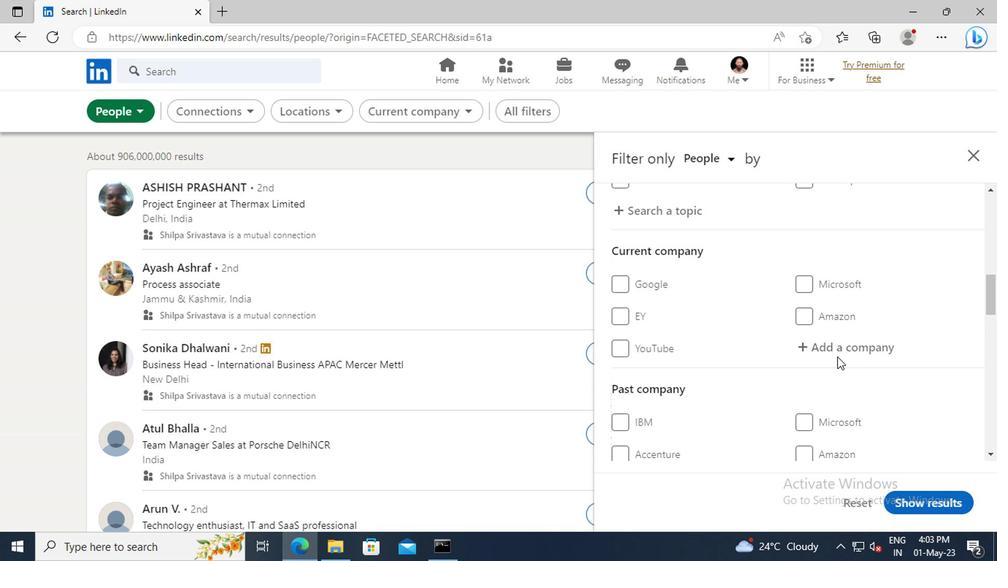 
Action: Mouse pressed left at (830, 349)
Screenshot: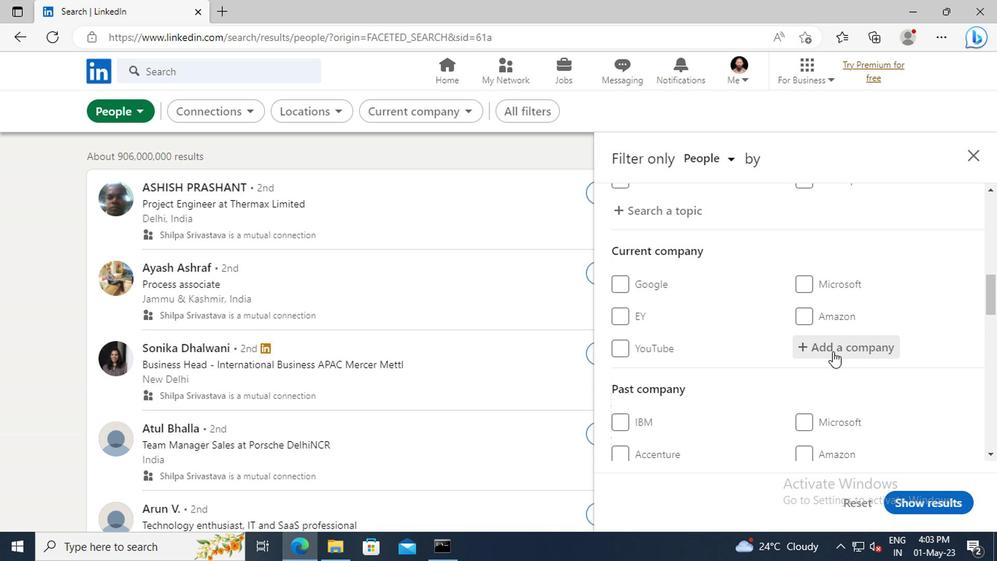 
Action: Key pressed <Key.shift>TALENT<Key.space><Key.shift>GROUP
Screenshot: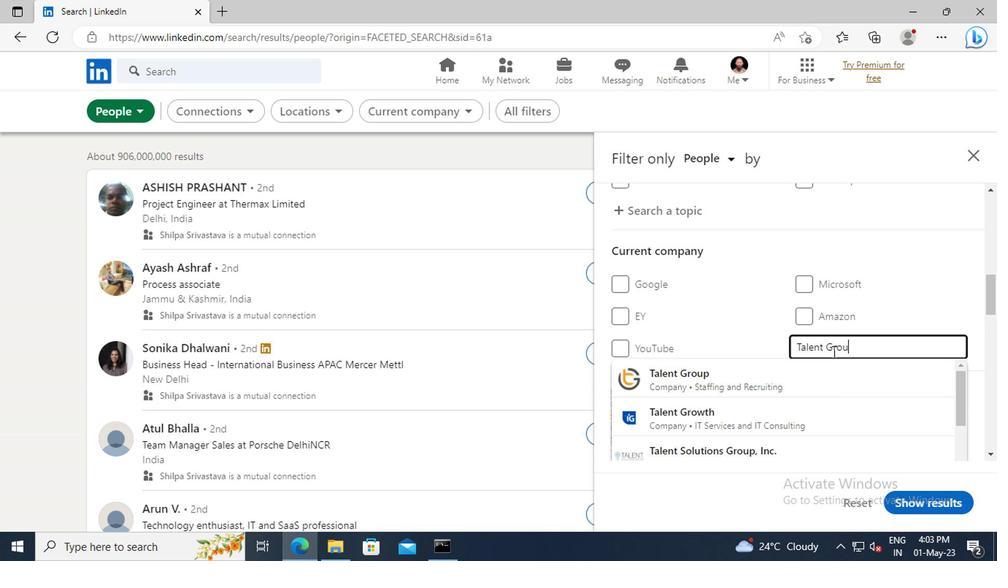 
Action: Mouse moved to (823, 373)
Screenshot: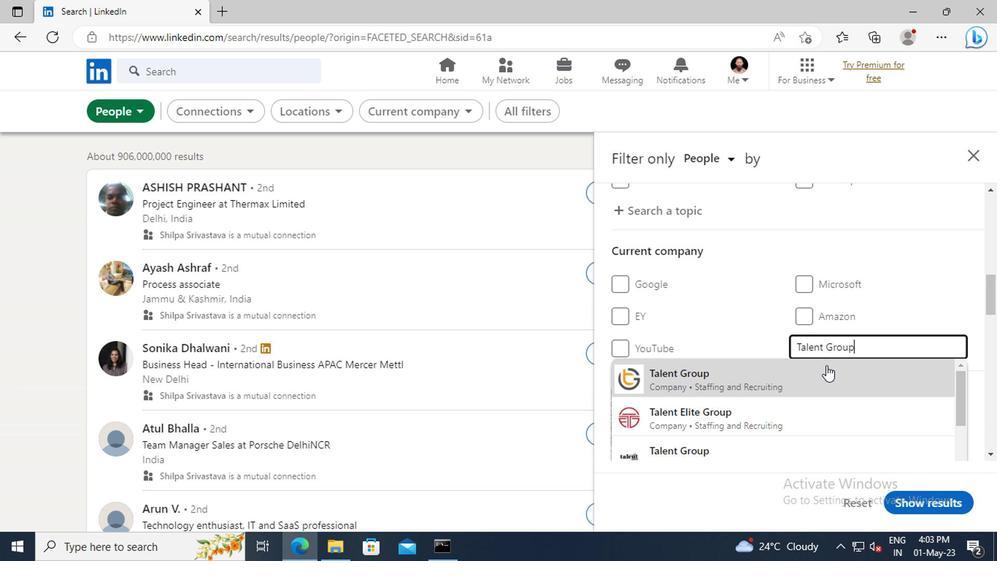 
Action: Mouse pressed left at (823, 373)
Screenshot: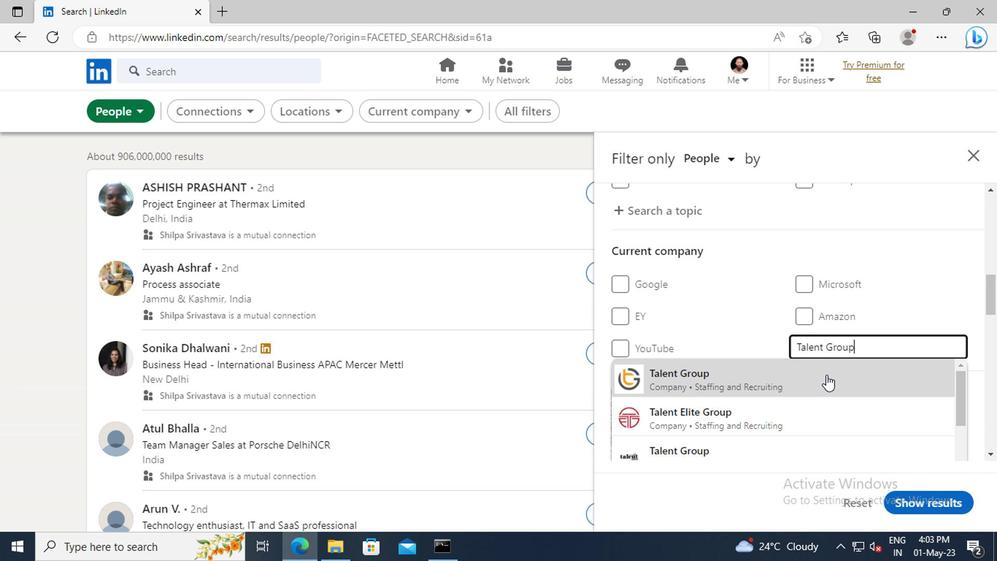 
Action: Mouse scrolled (823, 371) with delta (0, -1)
Screenshot: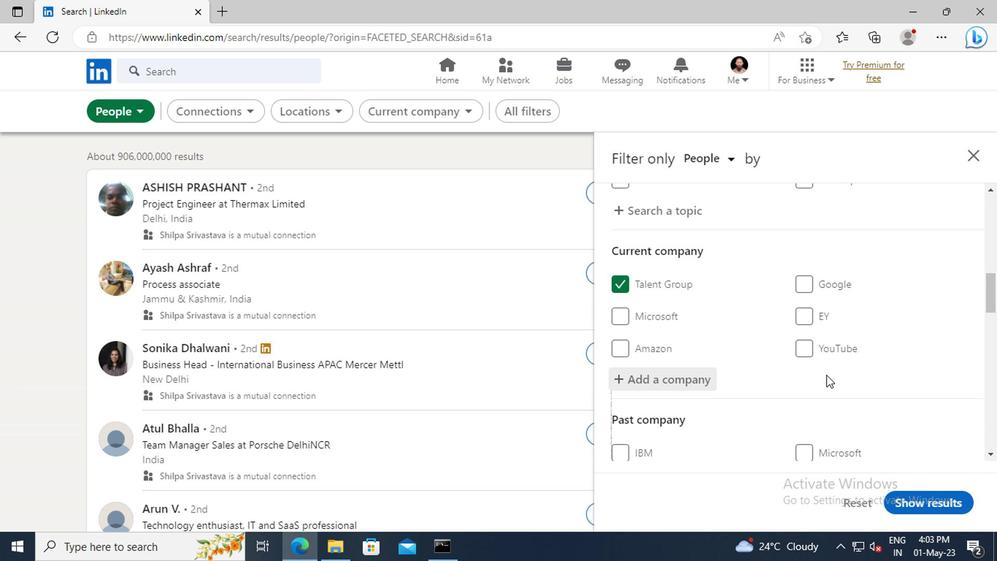 
Action: Mouse scrolled (823, 371) with delta (0, -1)
Screenshot: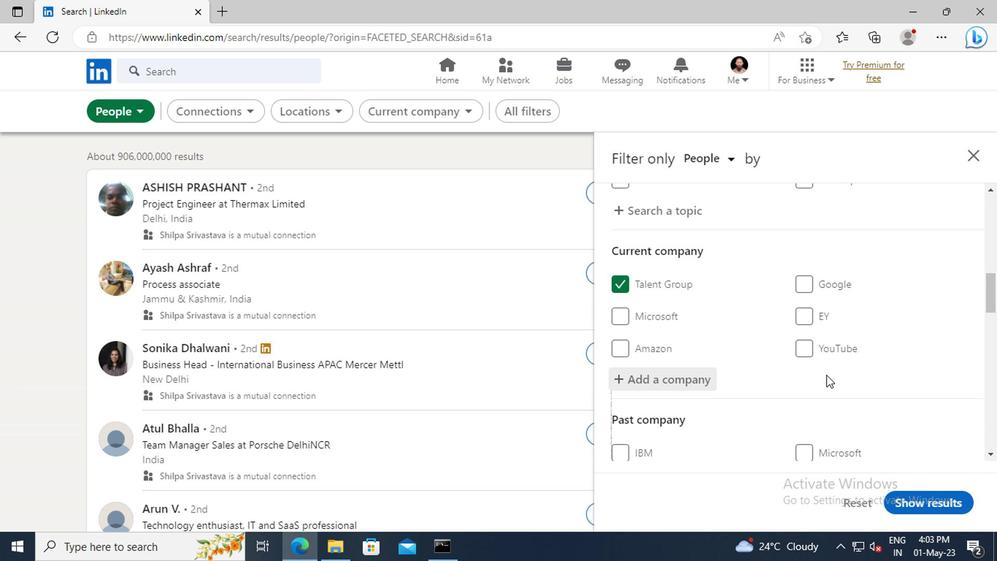 
Action: Mouse scrolled (823, 371) with delta (0, -1)
Screenshot: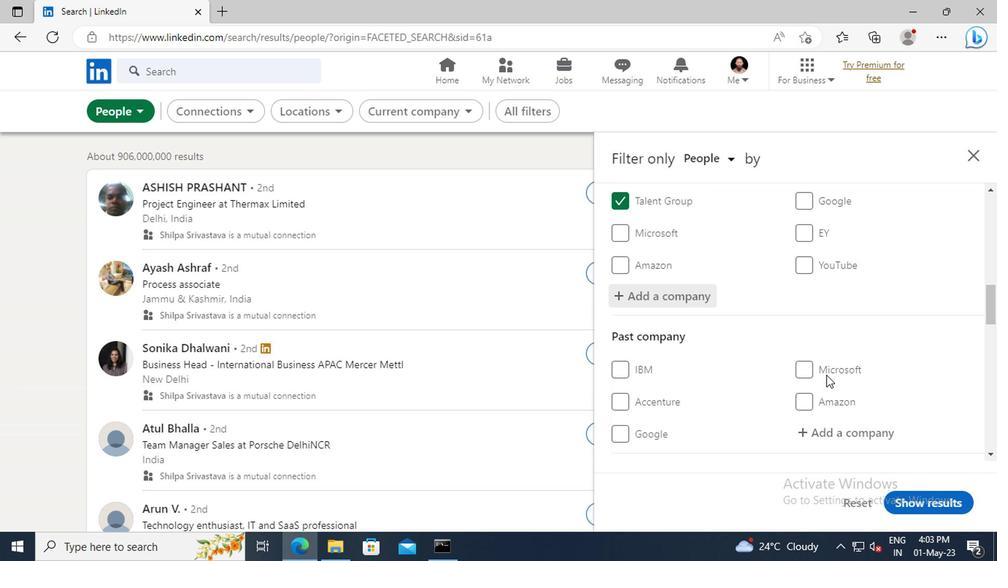 
Action: Mouse scrolled (823, 371) with delta (0, -1)
Screenshot: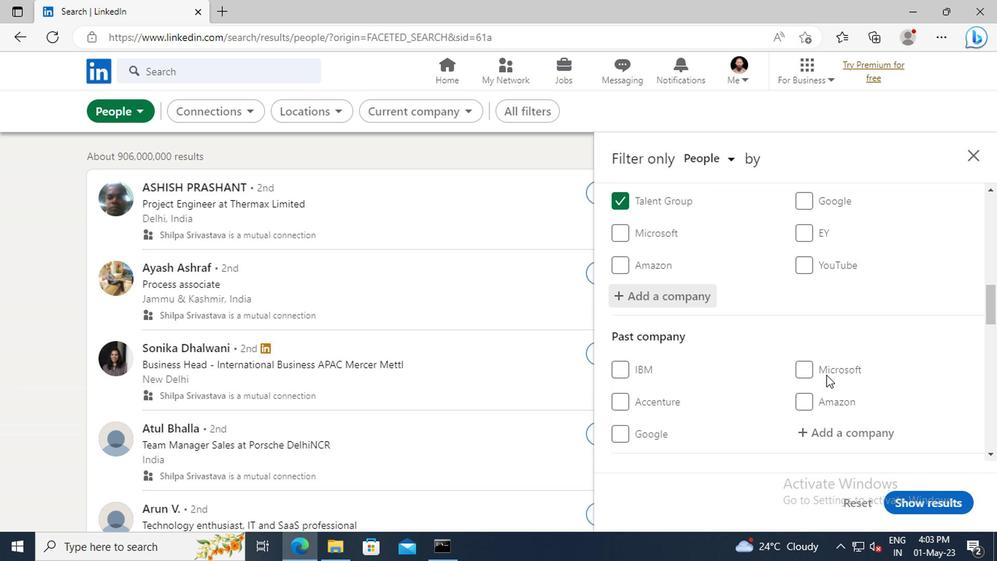 
Action: Mouse scrolled (823, 371) with delta (0, -1)
Screenshot: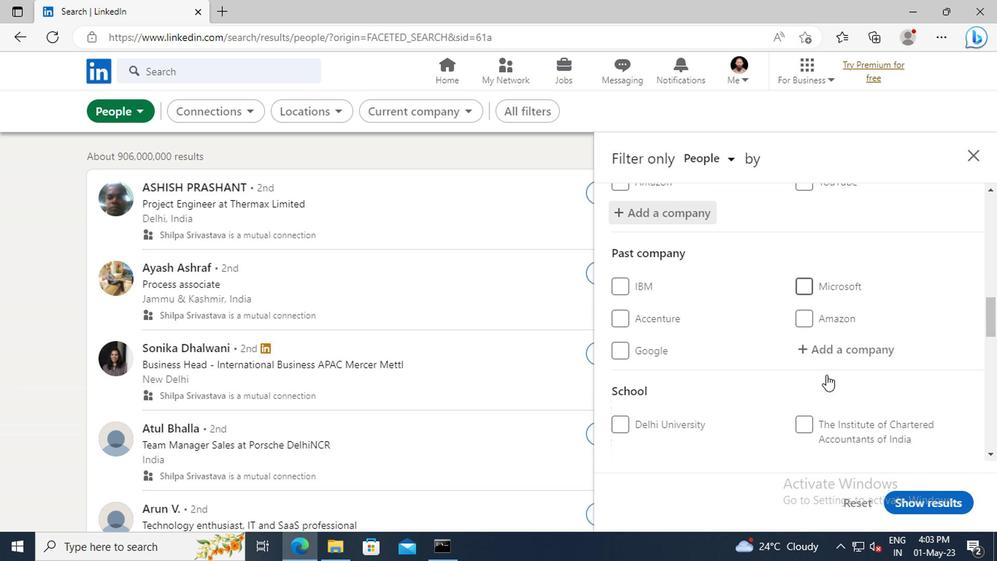 
Action: Mouse scrolled (823, 371) with delta (0, -1)
Screenshot: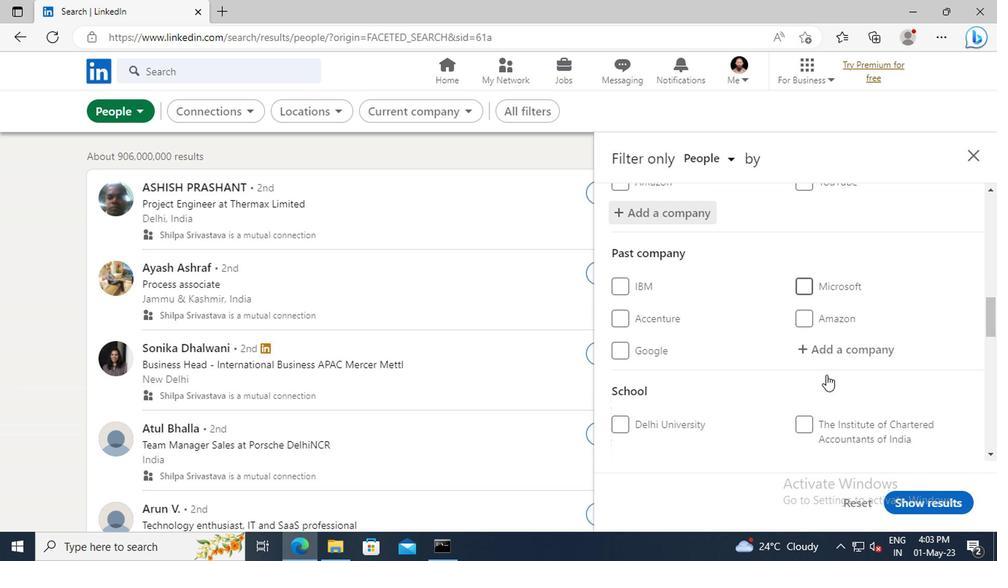 
Action: Mouse moved to (822, 366)
Screenshot: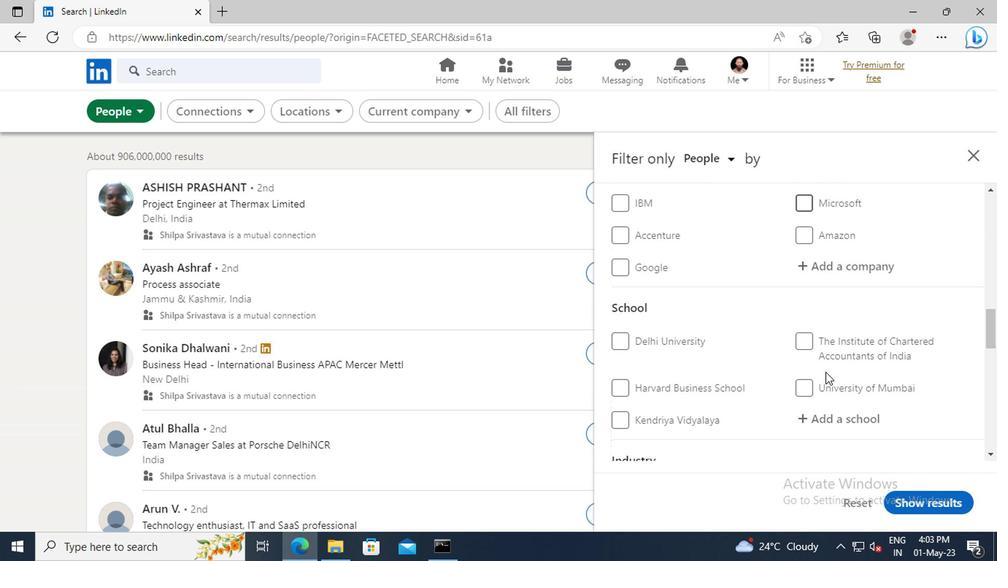 
Action: Mouse scrolled (822, 365) with delta (0, 0)
Screenshot: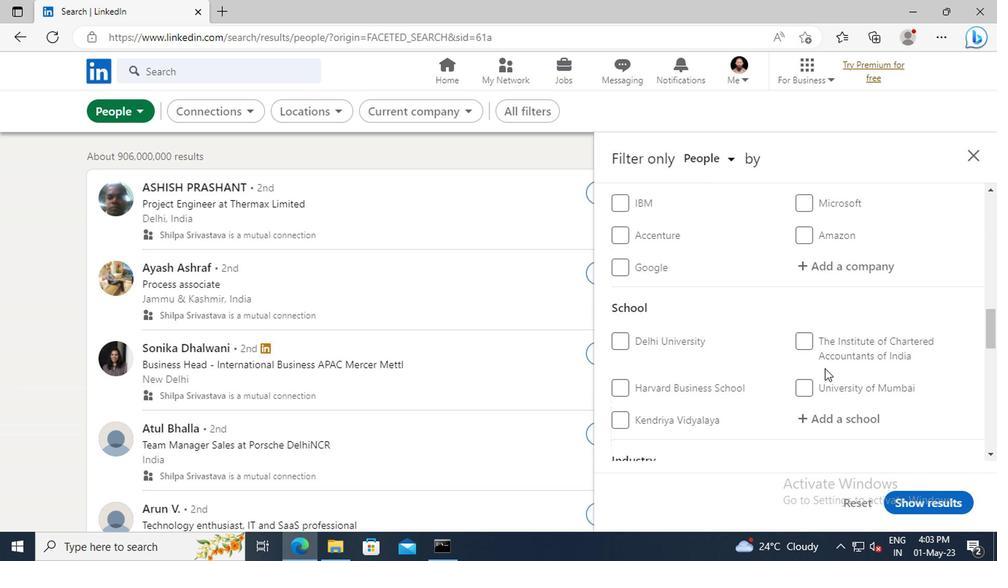 
Action: Mouse moved to (825, 369)
Screenshot: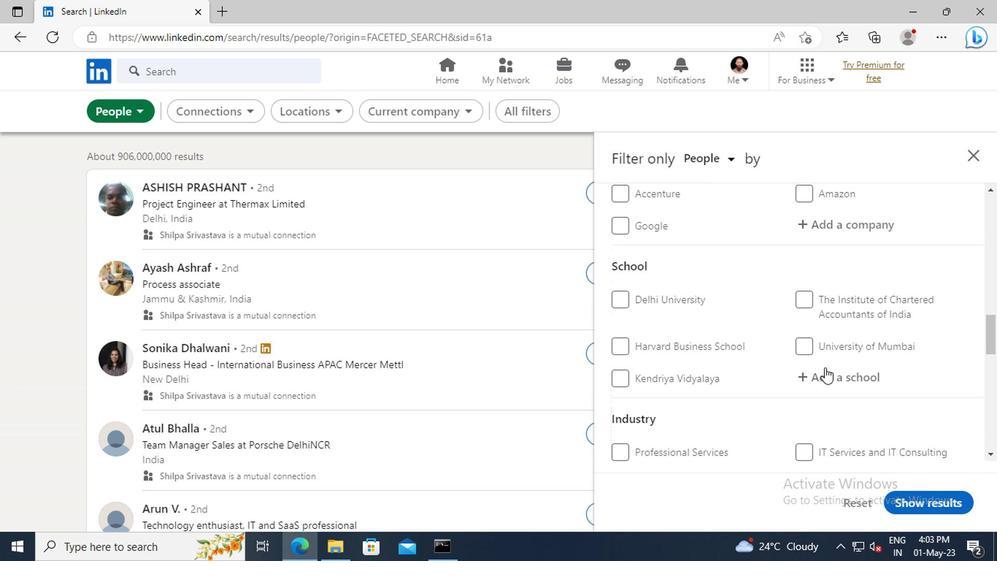 
Action: Mouse pressed left at (825, 369)
Screenshot: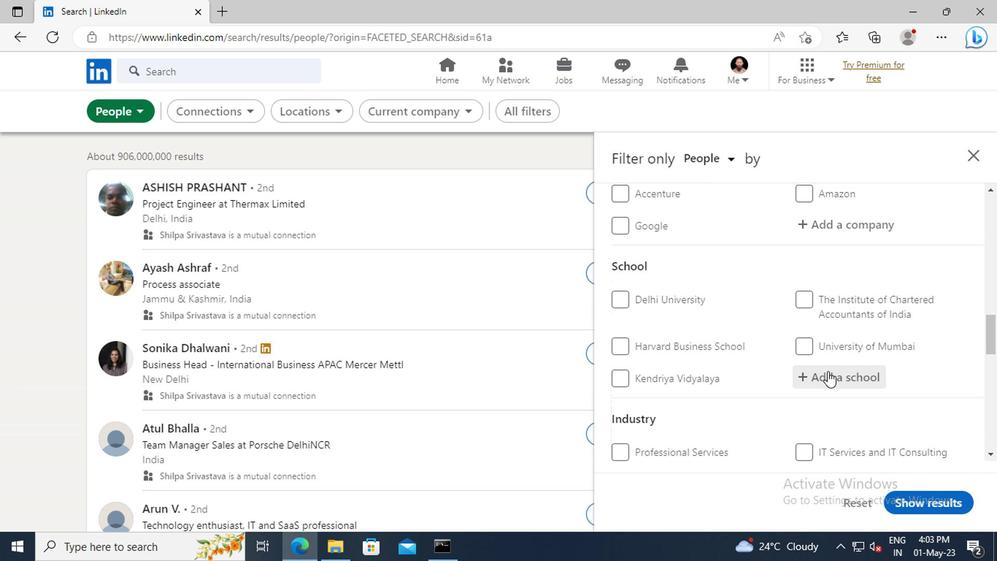 
Action: Key pressed <Key.shift>TRIPURA<Key.space><Key.shift>UN
Screenshot: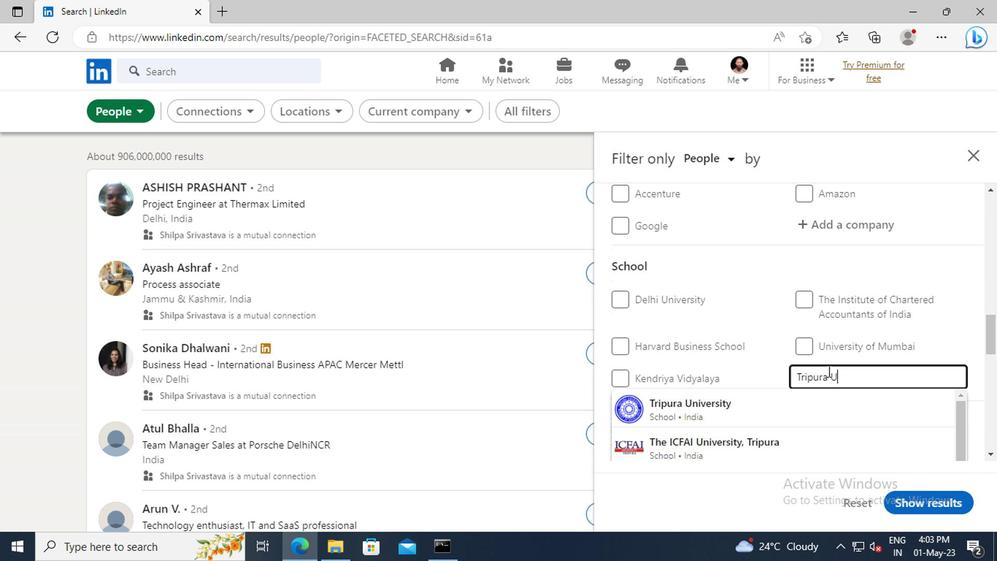 
Action: Mouse moved to (818, 398)
Screenshot: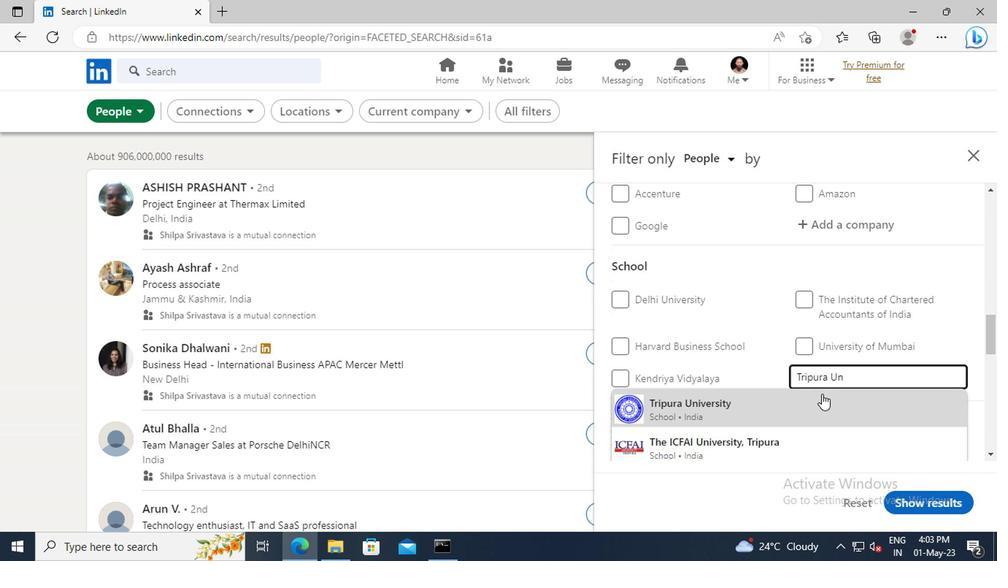 
Action: Mouse pressed left at (818, 398)
Screenshot: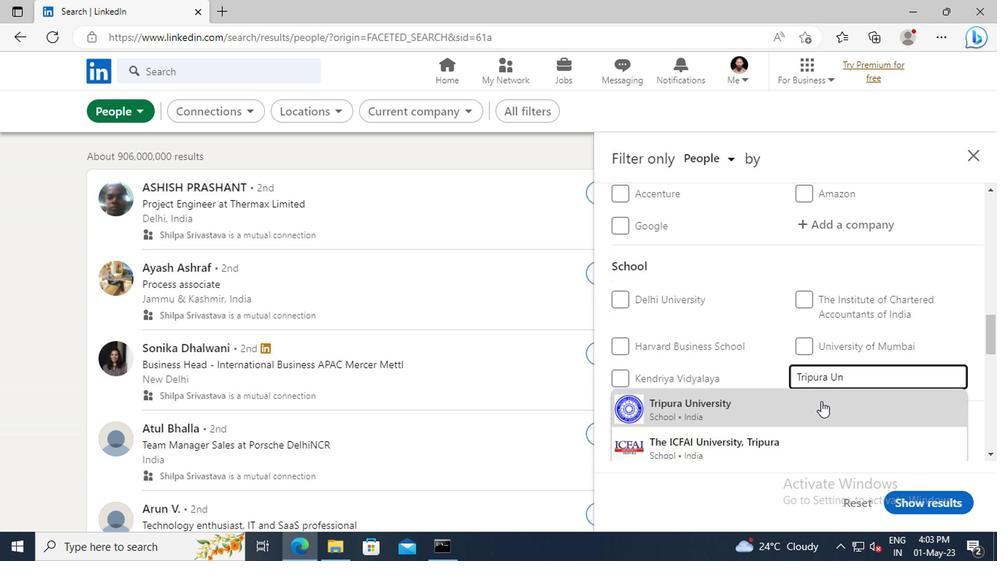 
Action: Mouse scrolled (818, 397) with delta (0, -1)
Screenshot: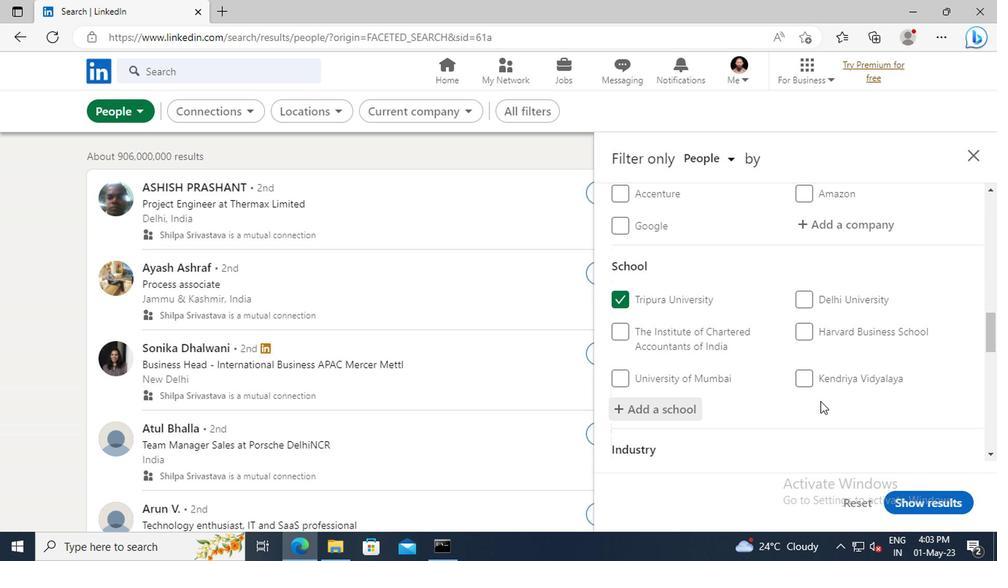 
Action: Mouse moved to (818, 347)
Screenshot: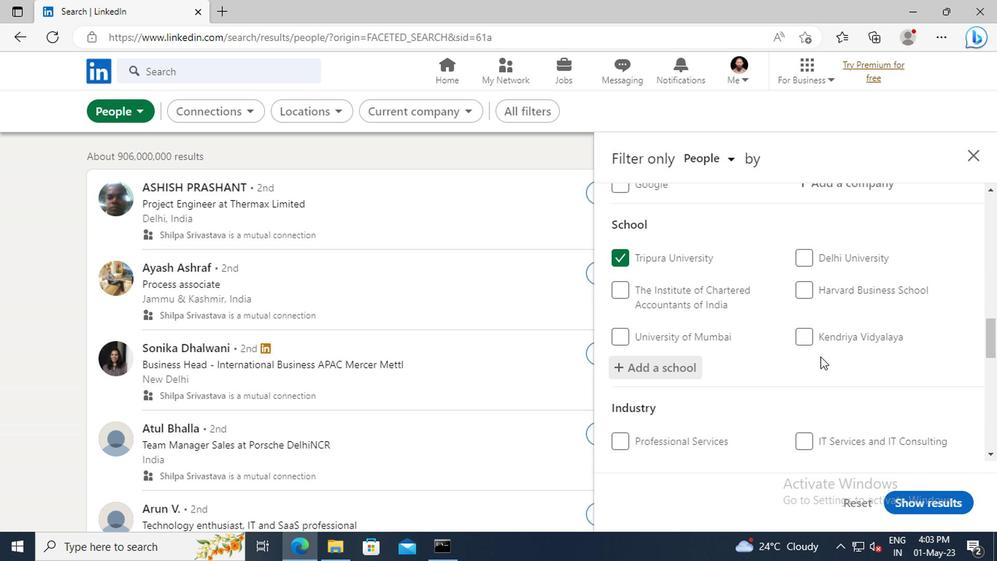 
Action: Mouse scrolled (818, 347) with delta (0, 0)
Screenshot: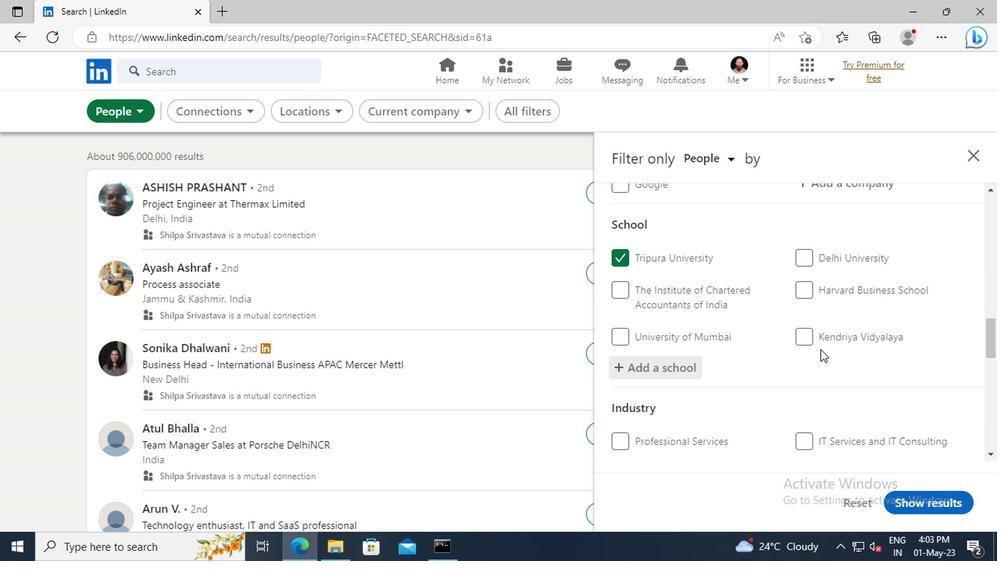
Action: Mouse scrolled (818, 347) with delta (0, 0)
Screenshot: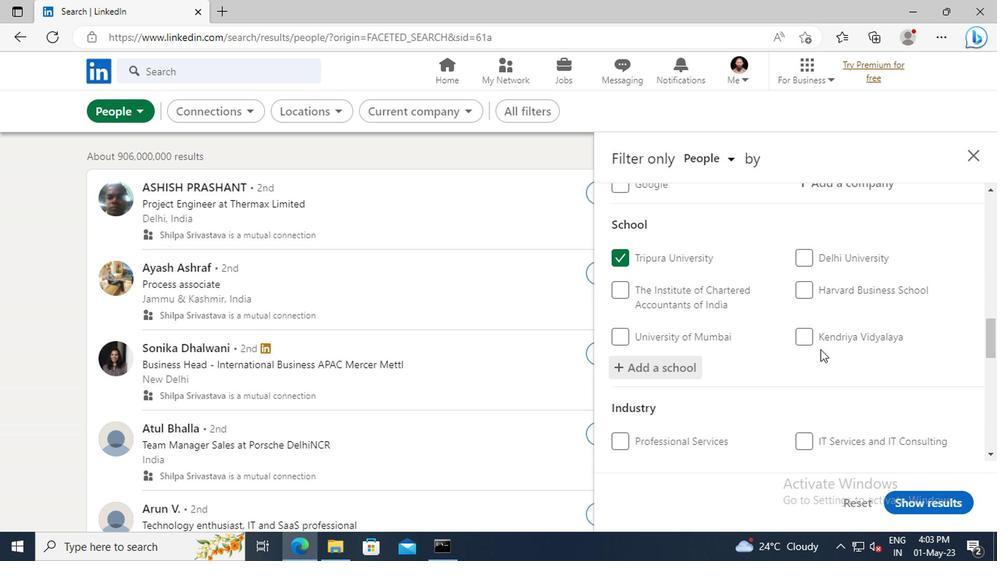 
Action: Mouse moved to (815, 340)
Screenshot: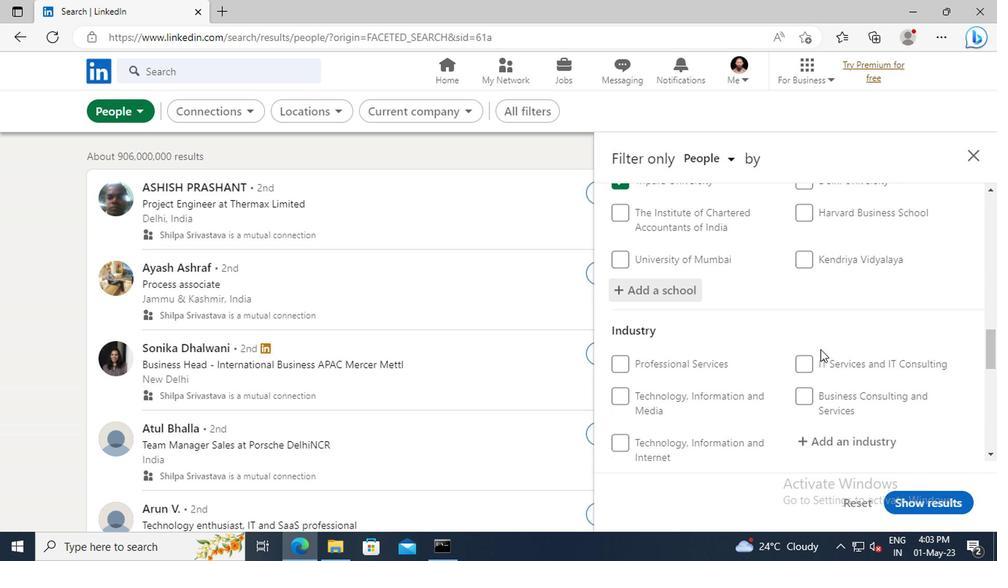 
Action: Mouse scrolled (815, 339) with delta (0, 0)
Screenshot: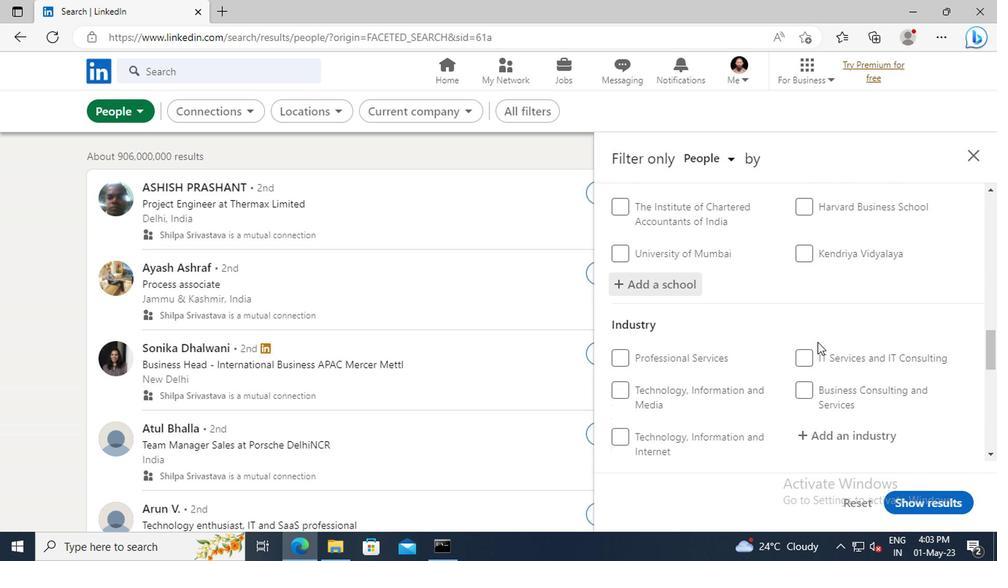 
Action: Mouse scrolled (815, 339) with delta (0, 0)
Screenshot: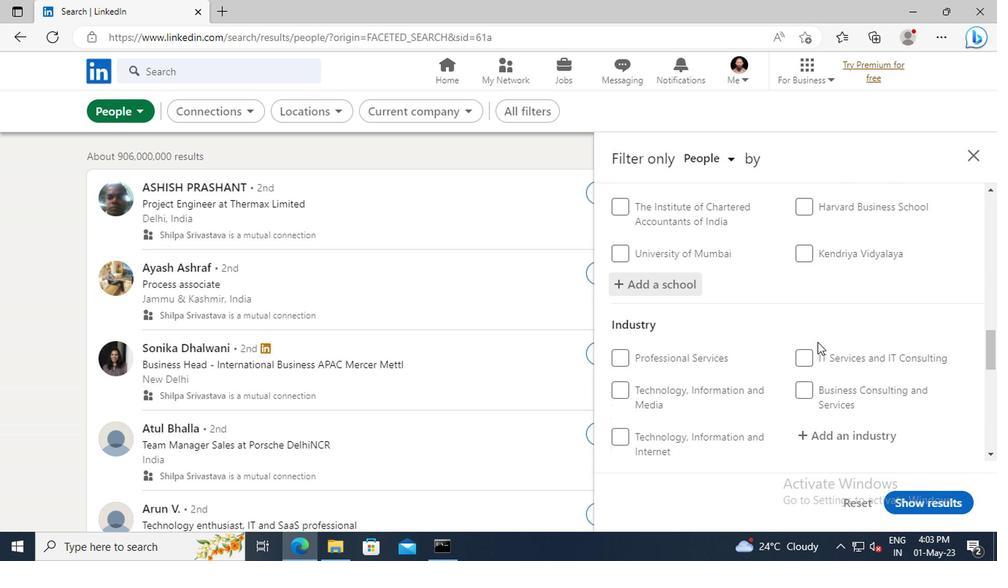 
Action: Mouse moved to (816, 347)
Screenshot: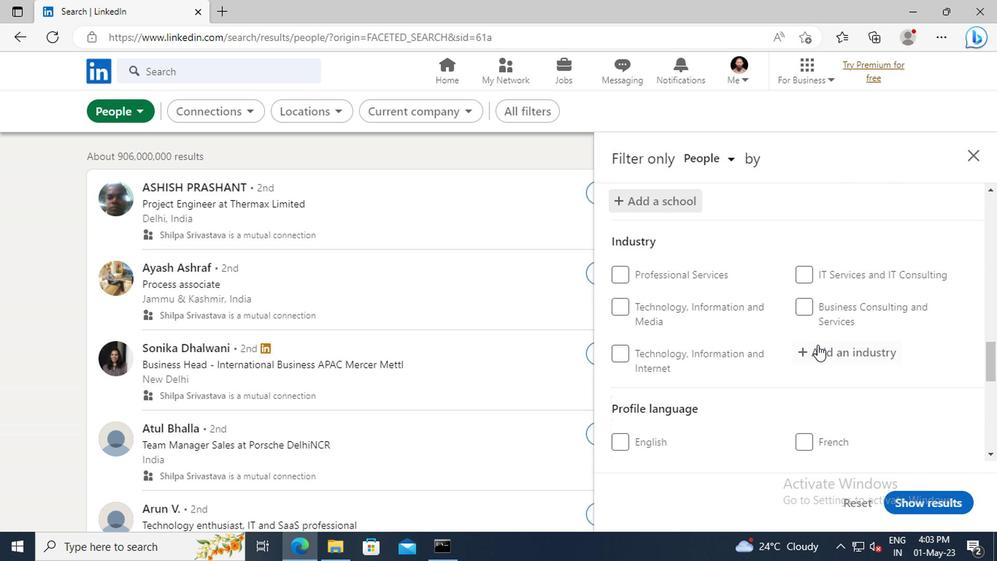 
Action: Mouse pressed left at (816, 347)
Screenshot: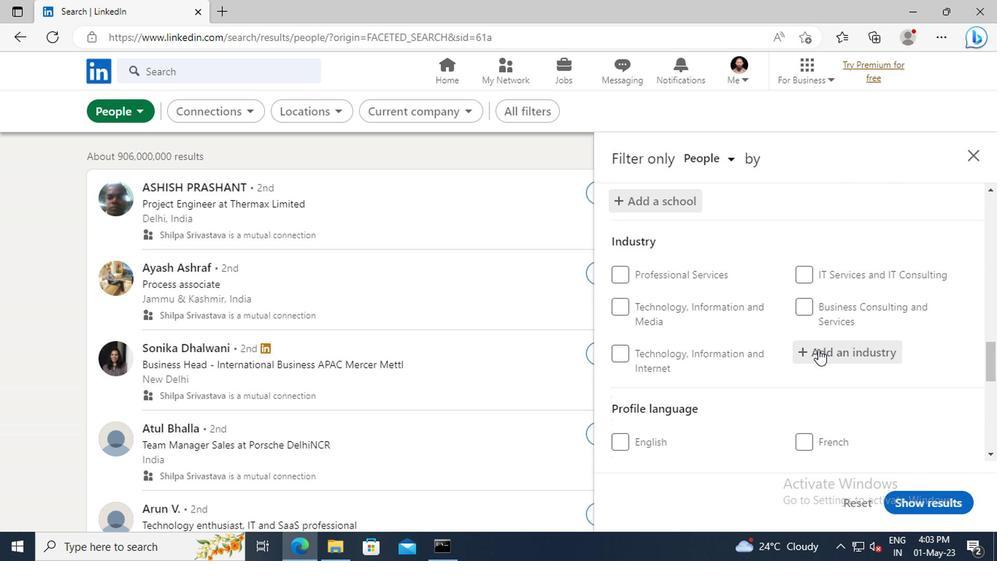 
Action: Key pressed <Key.shift>FINANC
Screenshot: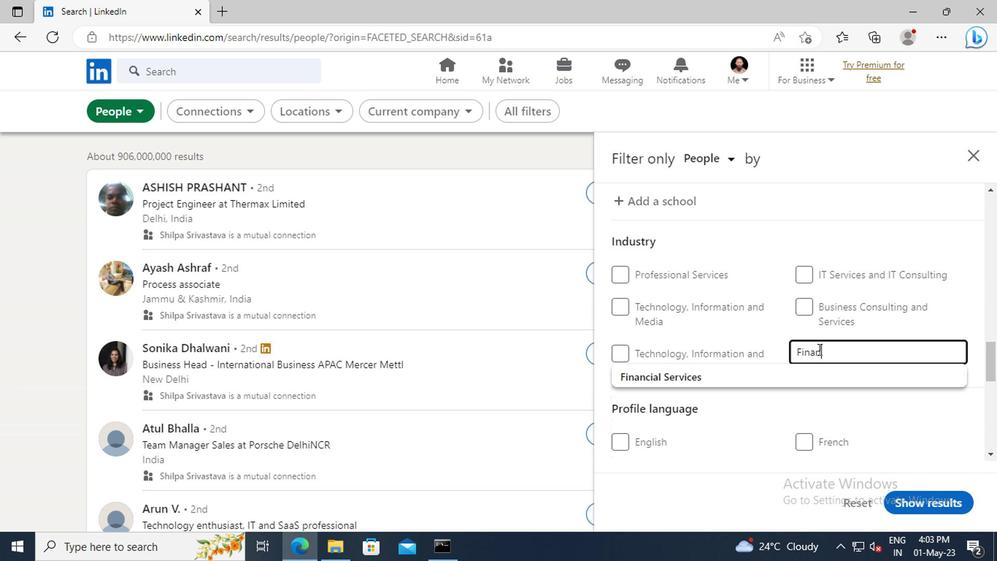 
Action: Mouse moved to (808, 375)
Screenshot: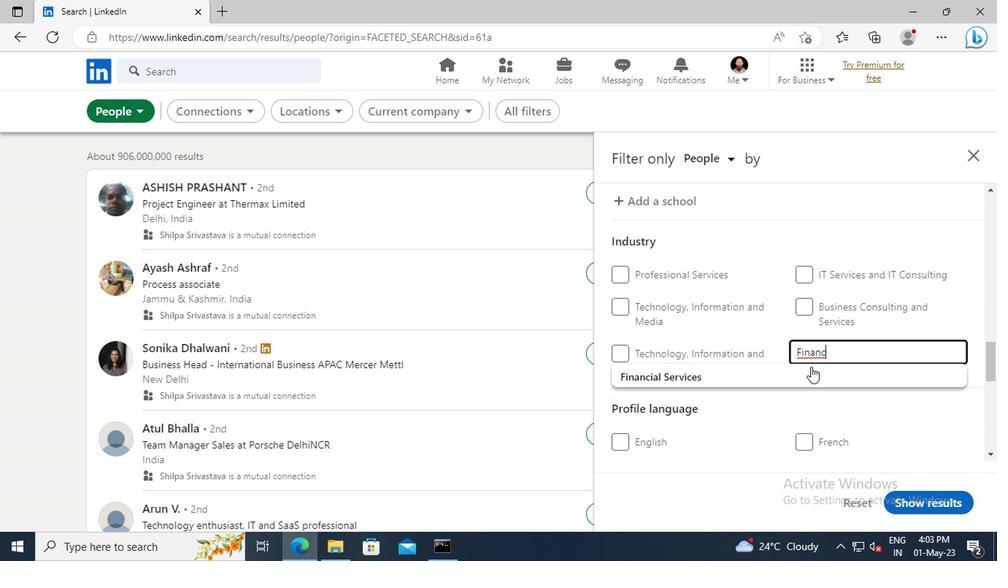 
Action: Mouse pressed left at (808, 375)
Screenshot: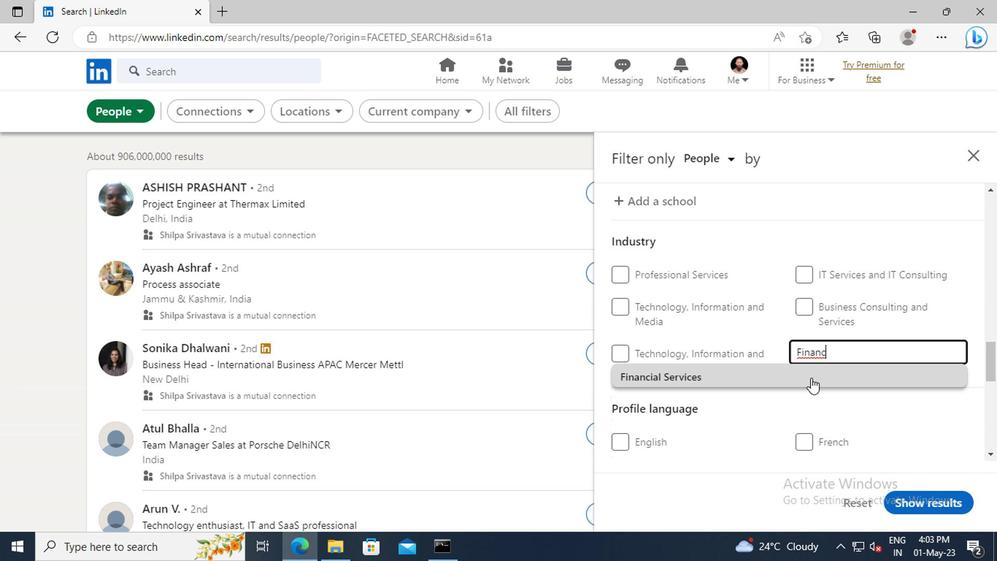 
Action: Mouse scrolled (808, 375) with delta (0, 0)
Screenshot: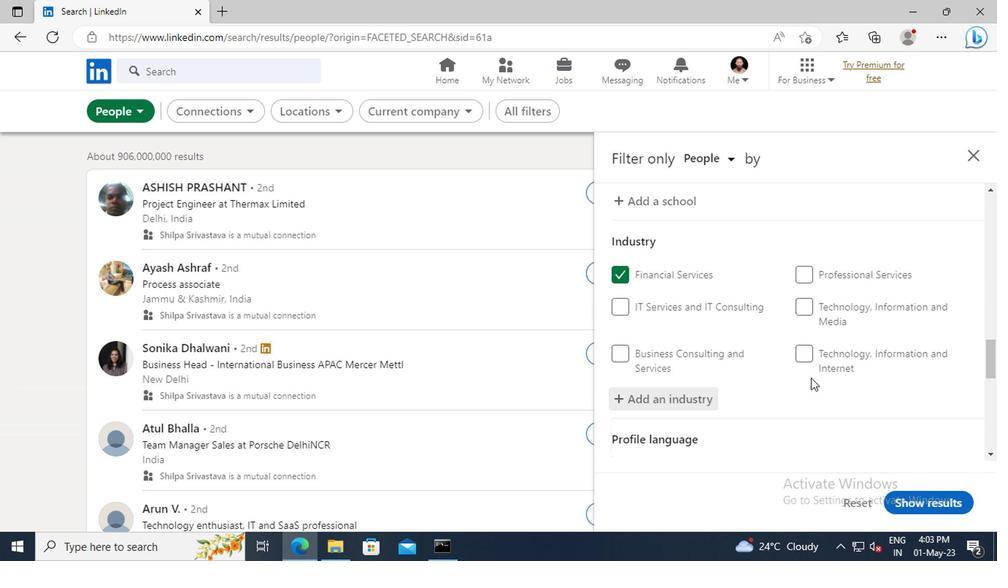 
Action: Mouse moved to (802, 347)
Screenshot: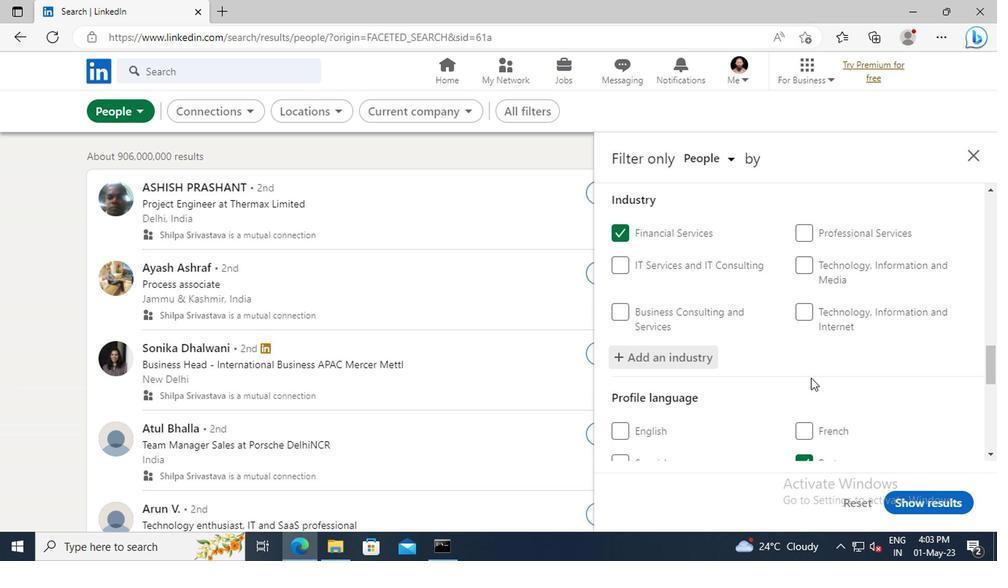 
Action: Mouse scrolled (802, 347) with delta (0, 0)
Screenshot: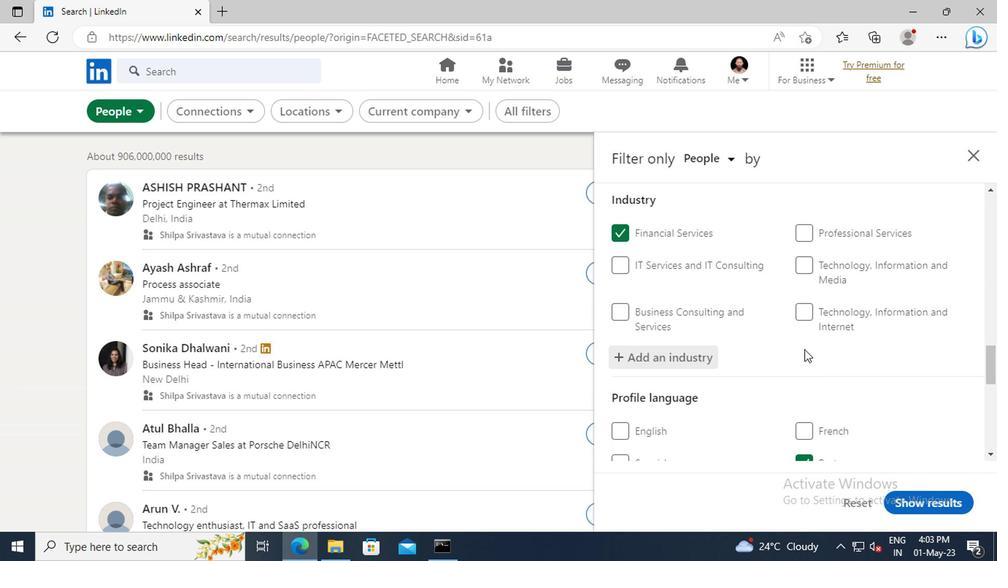 
Action: Mouse scrolled (802, 347) with delta (0, 0)
Screenshot: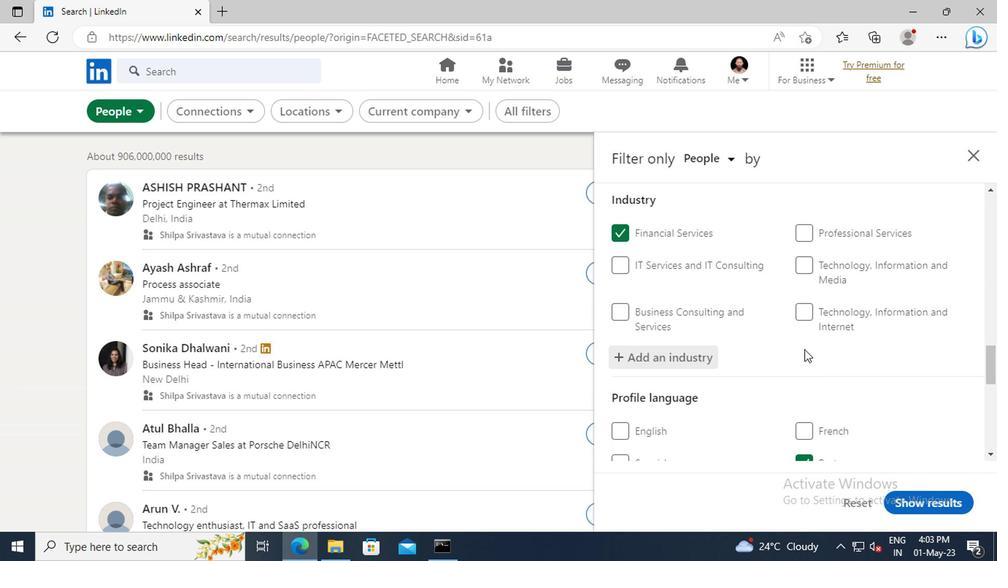 
Action: Mouse scrolled (802, 347) with delta (0, 0)
Screenshot: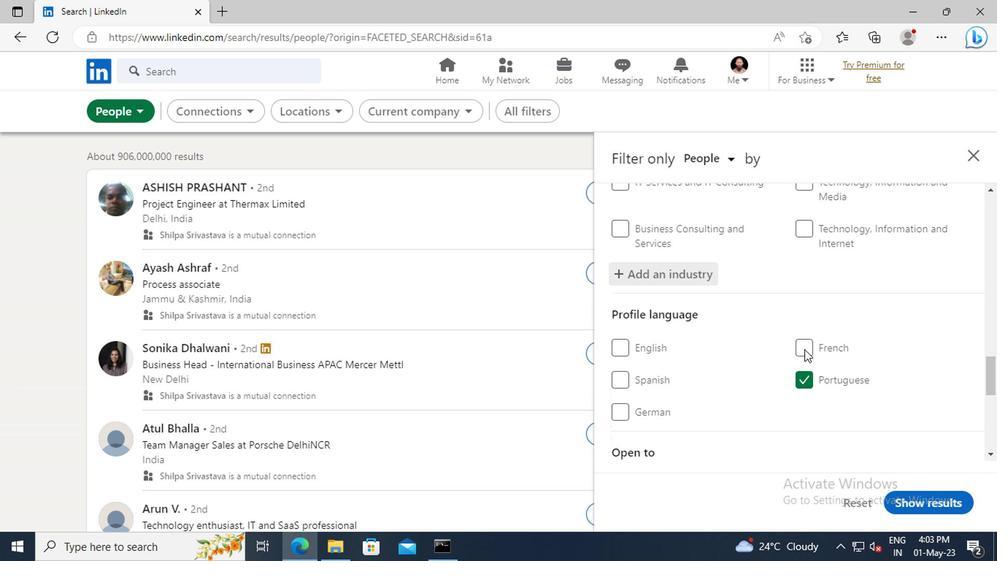 
Action: Mouse scrolled (802, 347) with delta (0, 0)
Screenshot: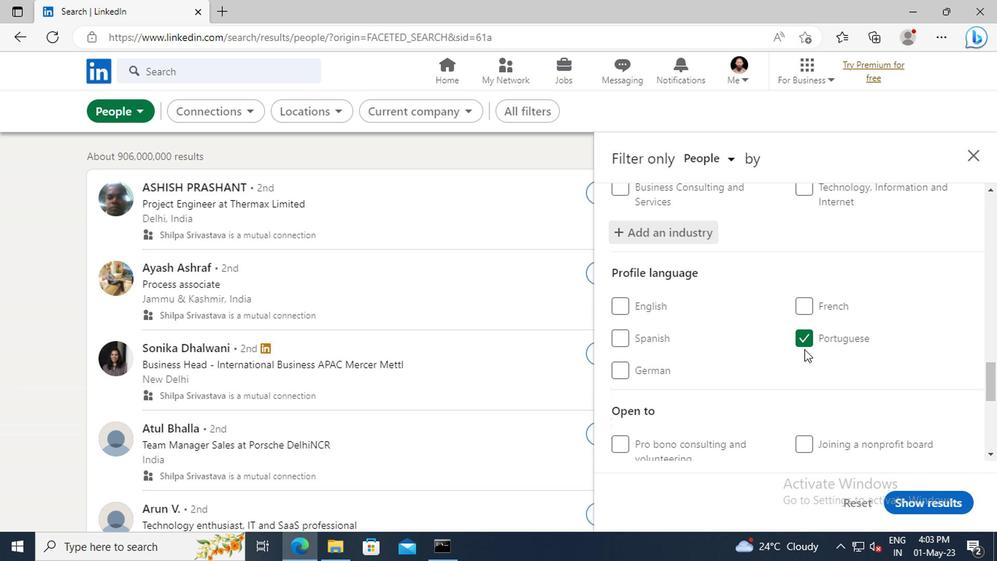
Action: Mouse scrolled (802, 347) with delta (0, 0)
Screenshot: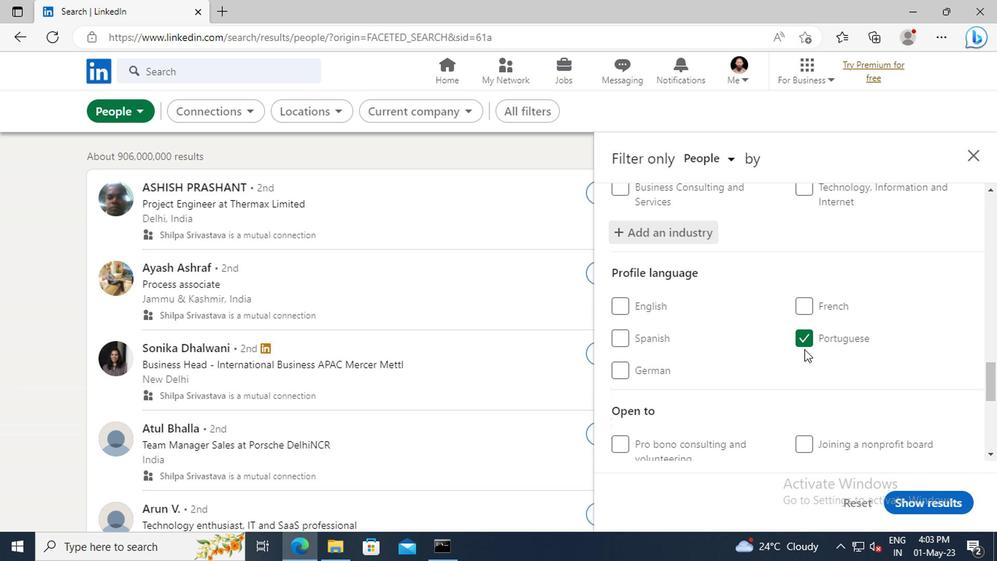 
Action: Mouse scrolled (802, 347) with delta (0, 0)
Screenshot: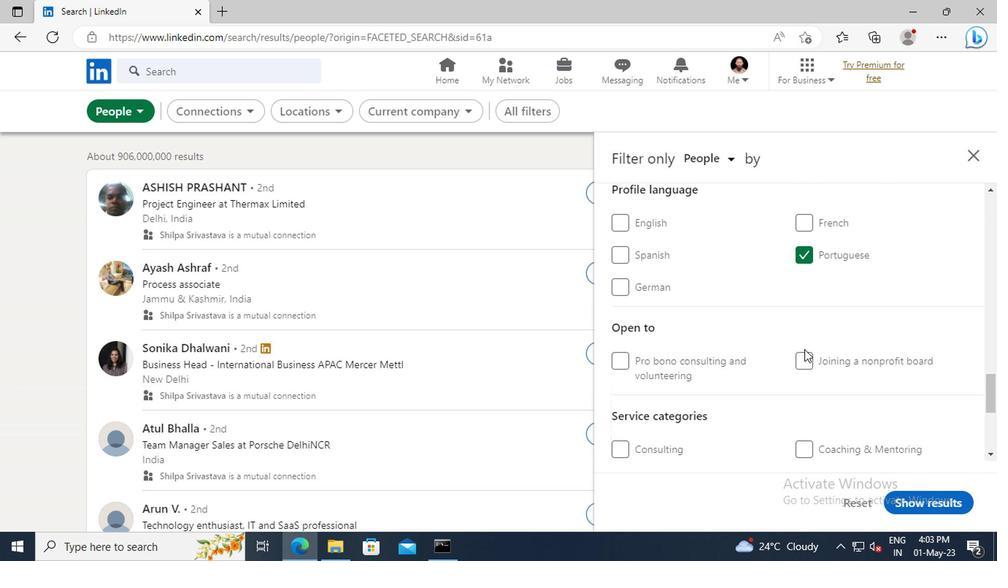 
Action: Mouse scrolled (802, 347) with delta (0, 0)
Screenshot: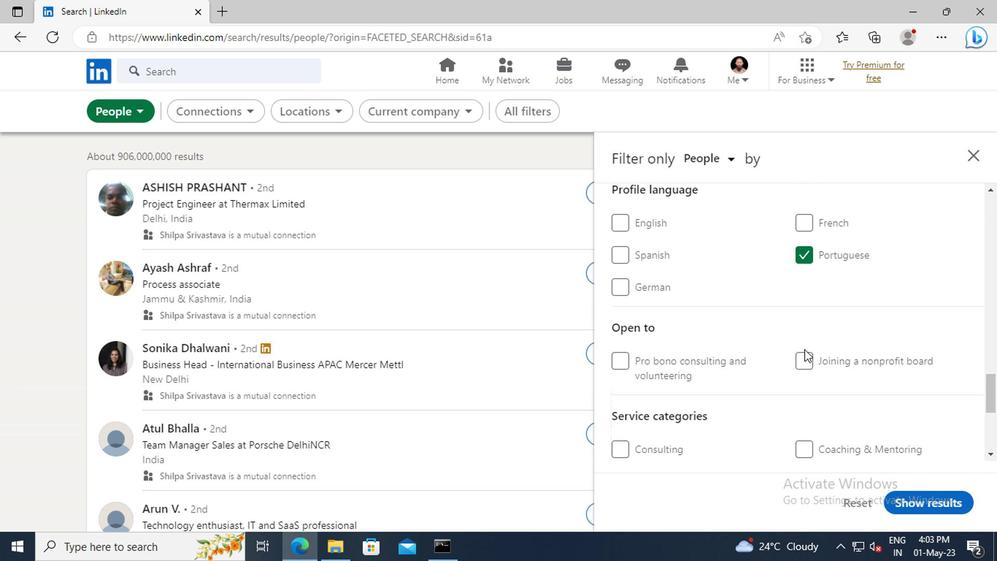 
Action: Mouse scrolled (802, 347) with delta (0, 0)
Screenshot: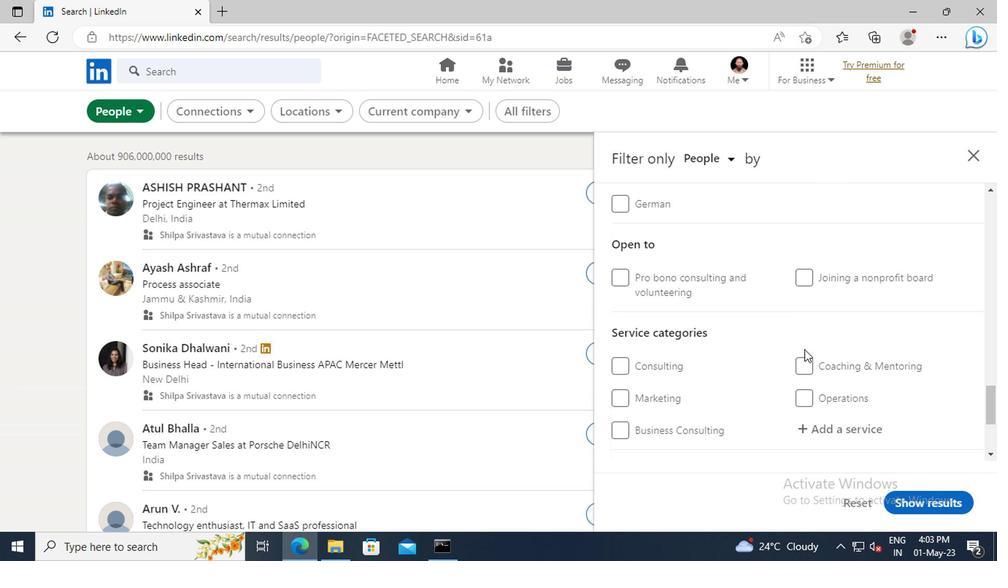 
Action: Mouse scrolled (802, 347) with delta (0, 0)
Screenshot: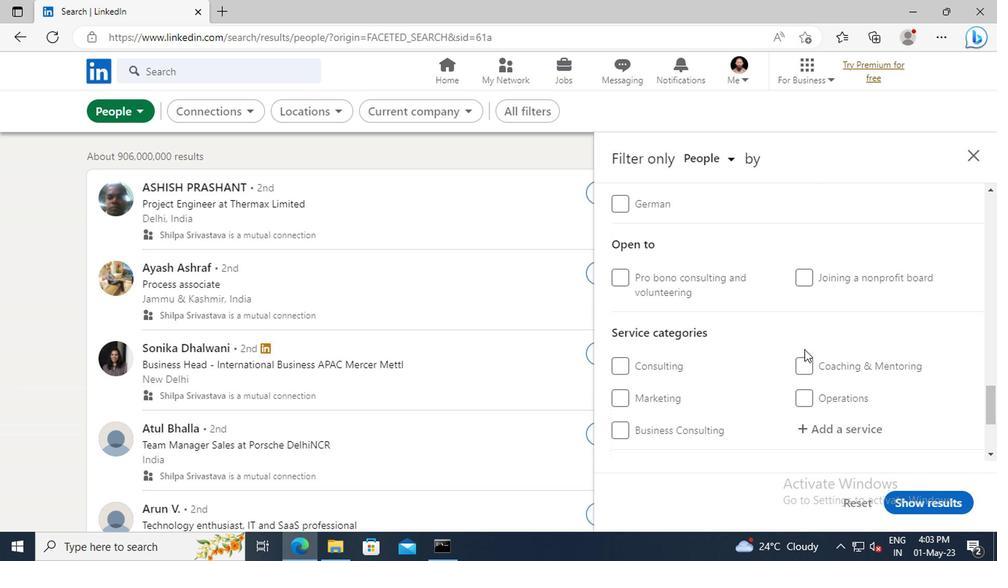 
Action: Mouse moved to (807, 345)
Screenshot: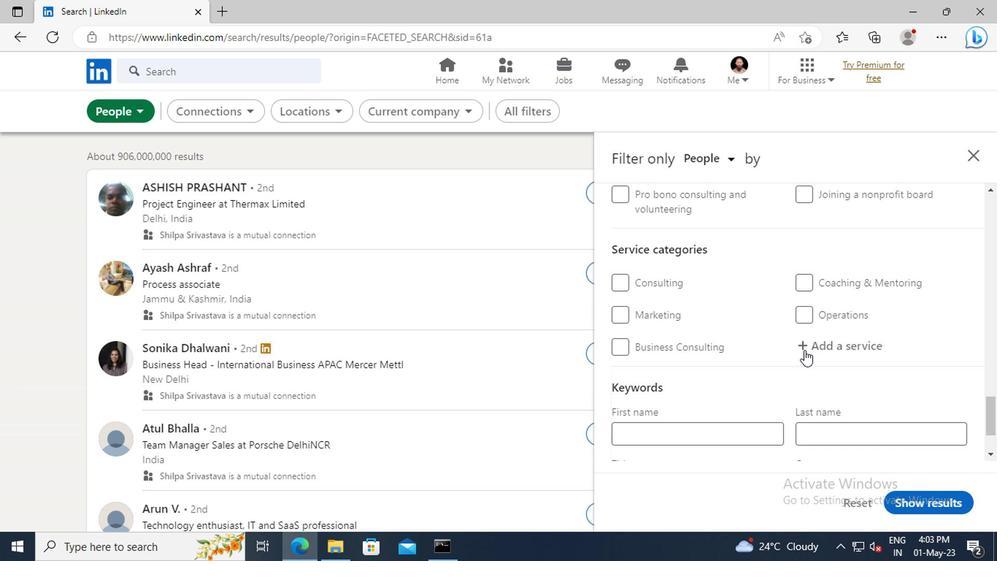 
Action: Mouse pressed left at (807, 345)
Screenshot: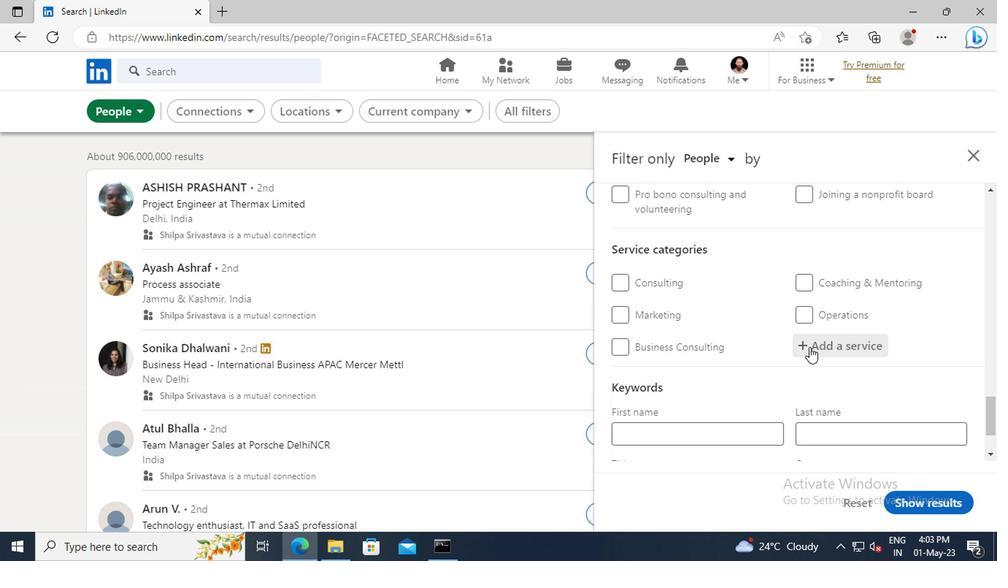 
Action: Key pressed <Key.shift>SUPPORT<Key.space><Key.shift>TECHNICAL<Key.space><Key.shift>WRITING<Key.enter>
Screenshot: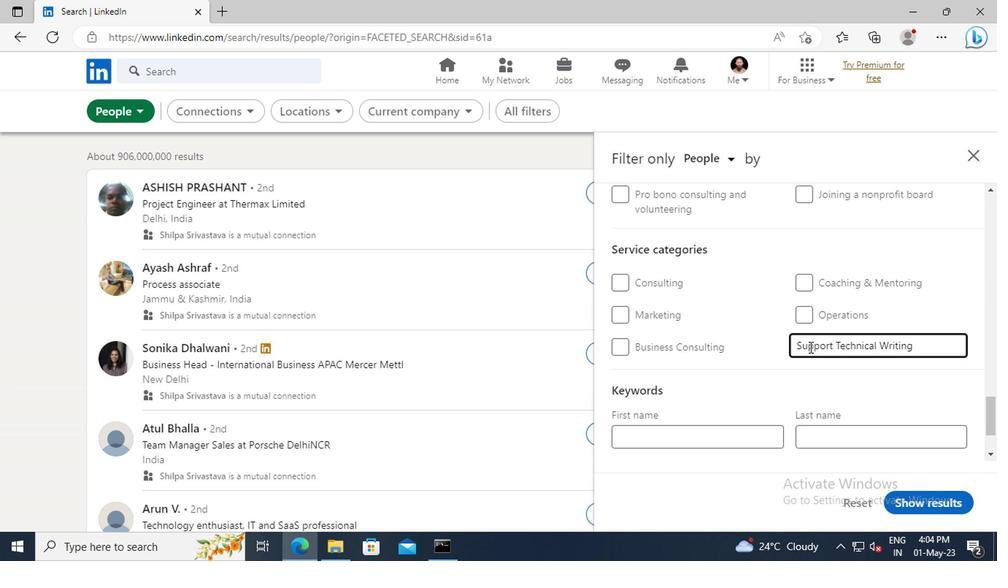 
Action: Mouse scrolled (807, 344) with delta (0, 0)
Screenshot: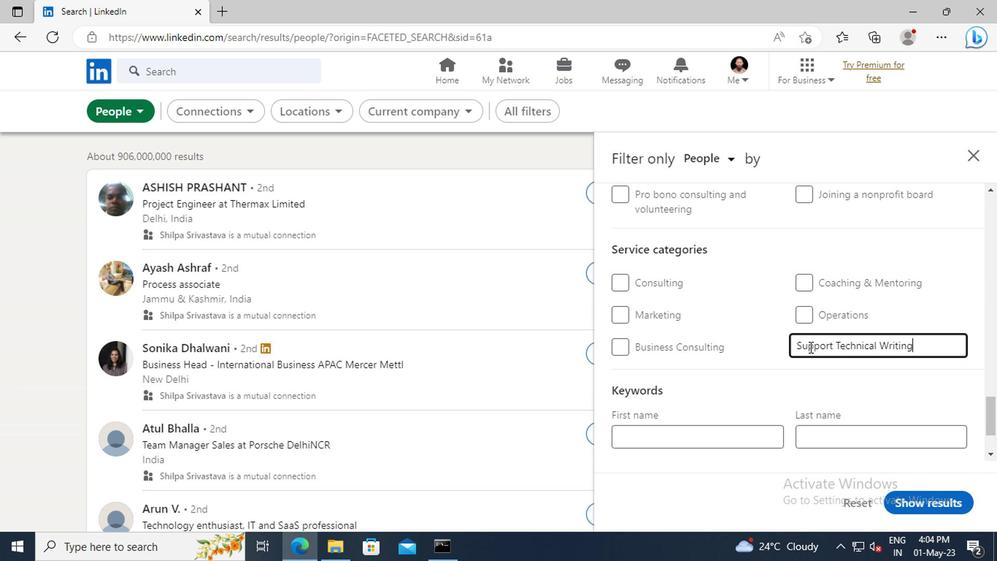 
Action: Mouse scrolled (807, 344) with delta (0, 0)
Screenshot: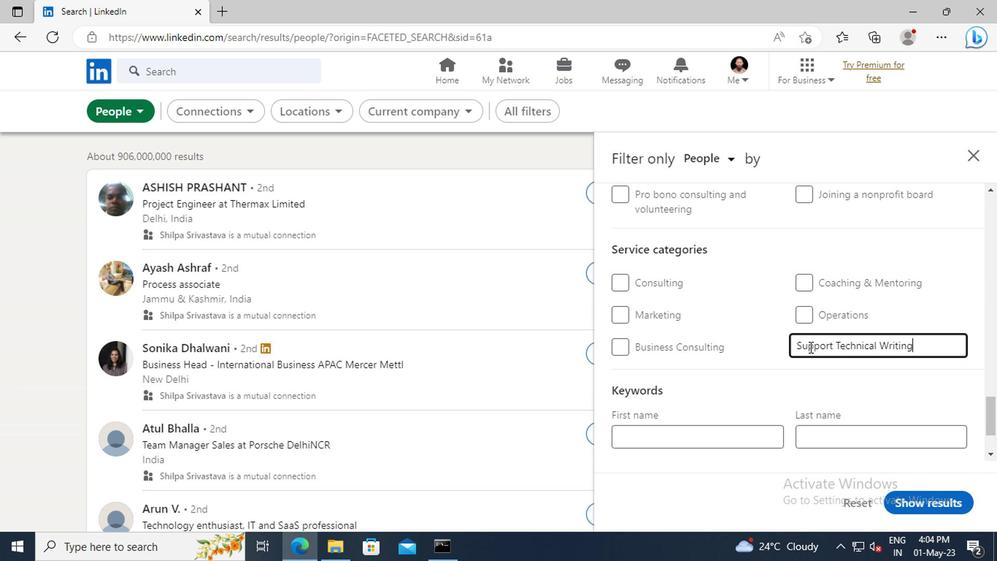 
Action: Mouse scrolled (807, 344) with delta (0, 0)
Screenshot: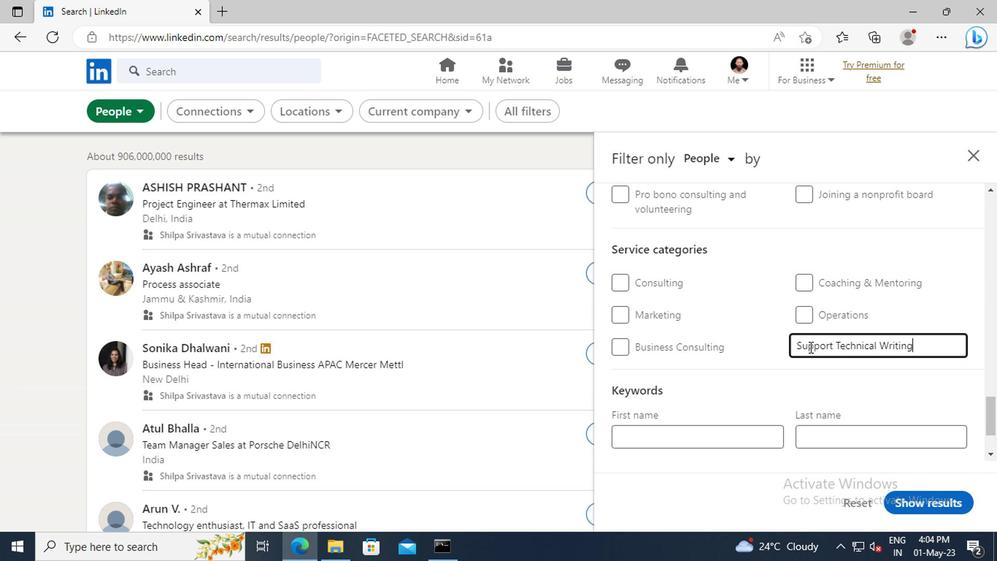 
Action: Mouse scrolled (807, 344) with delta (0, 0)
Screenshot: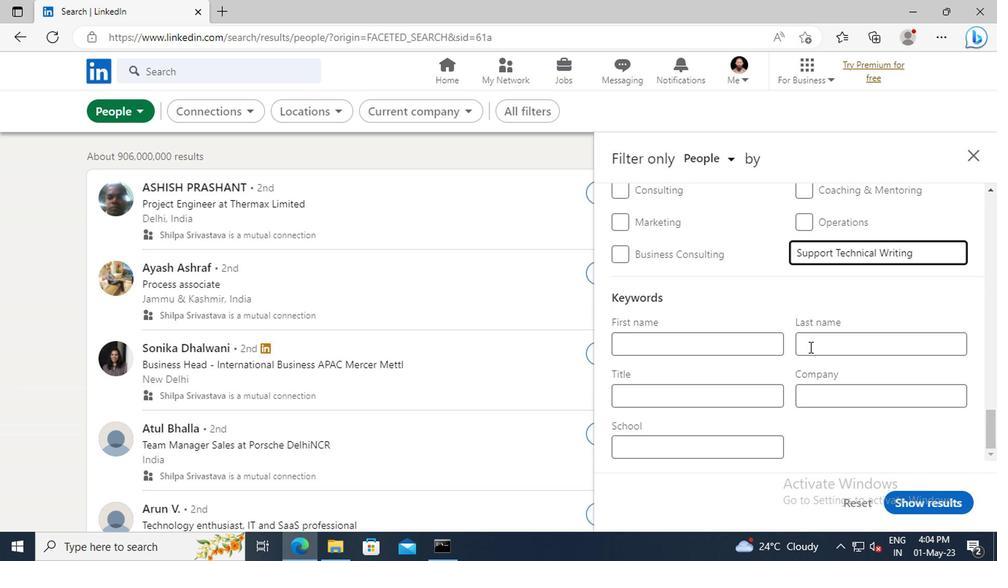 
Action: Mouse scrolled (807, 344) with delta (0, 0)
Screenshot: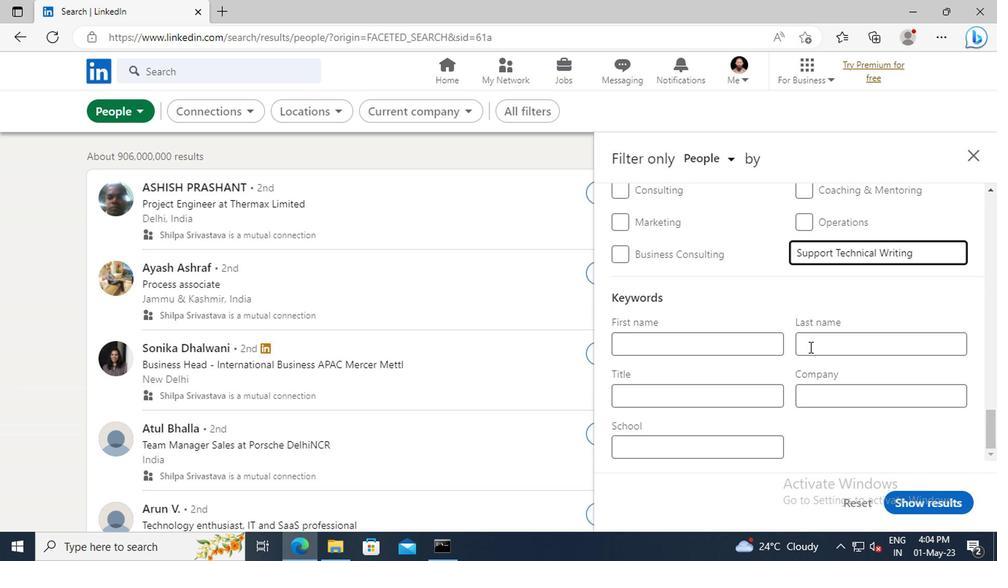 
Action: Mouse moved to (679, 393)
Screenshot: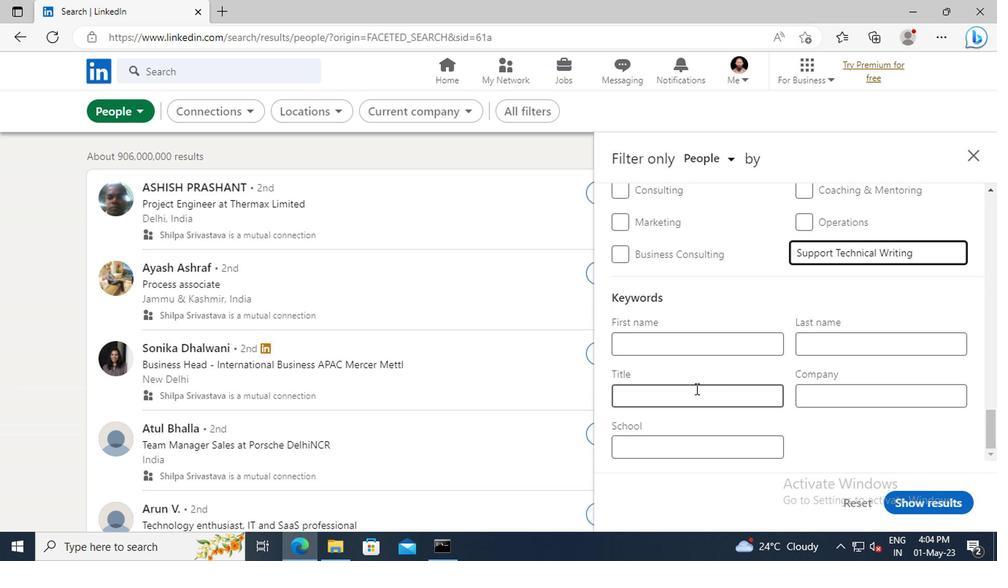 
Action: Mouse pressed left at (679, 393)
Screenshot: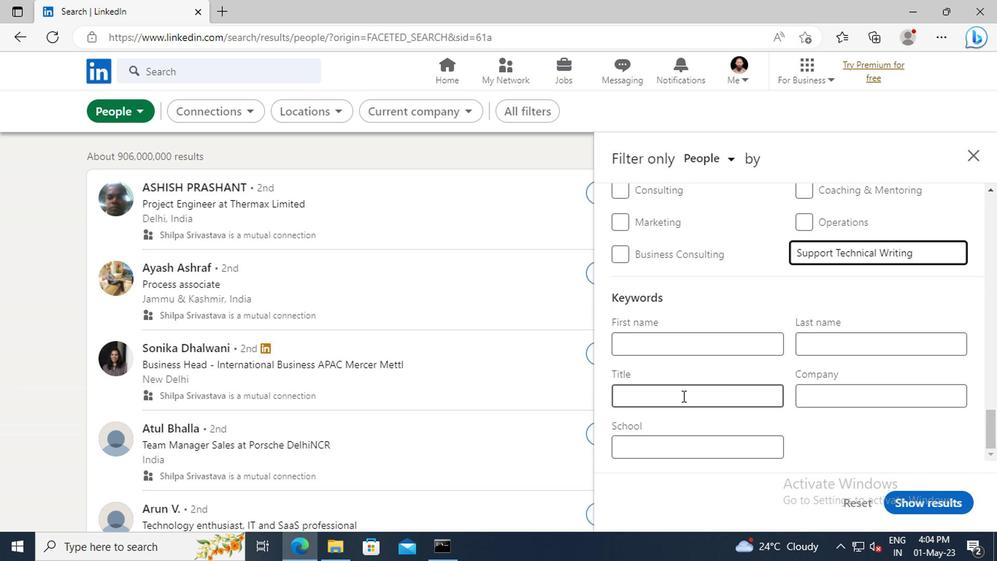 
Action: Mouse moved to (679, 395)
Screenshot: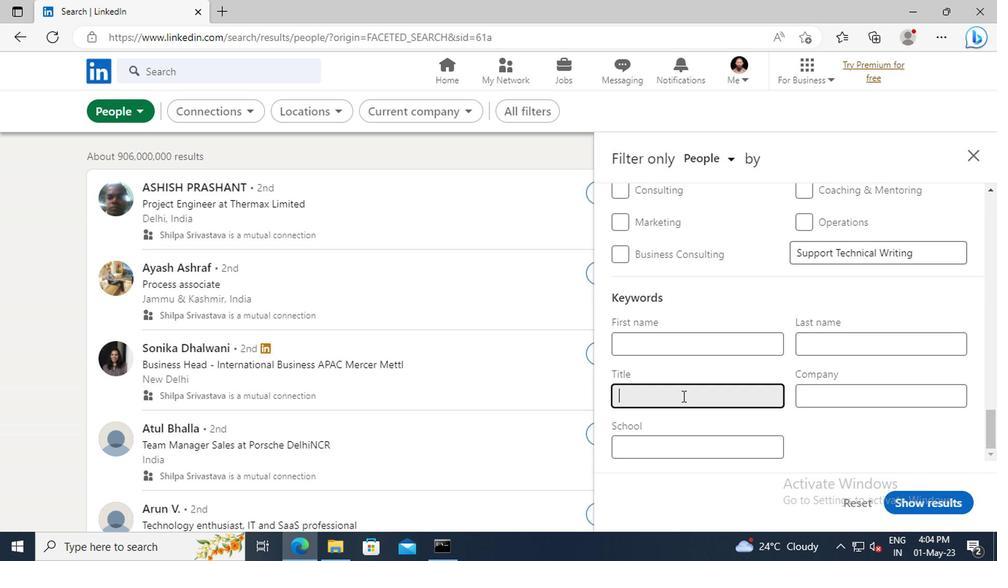 
Action: Key pressed <Key.shift>COMMUNICATIONS<Key.space><Key.shift>DIRECTOR<Key.enter>
Screenshot: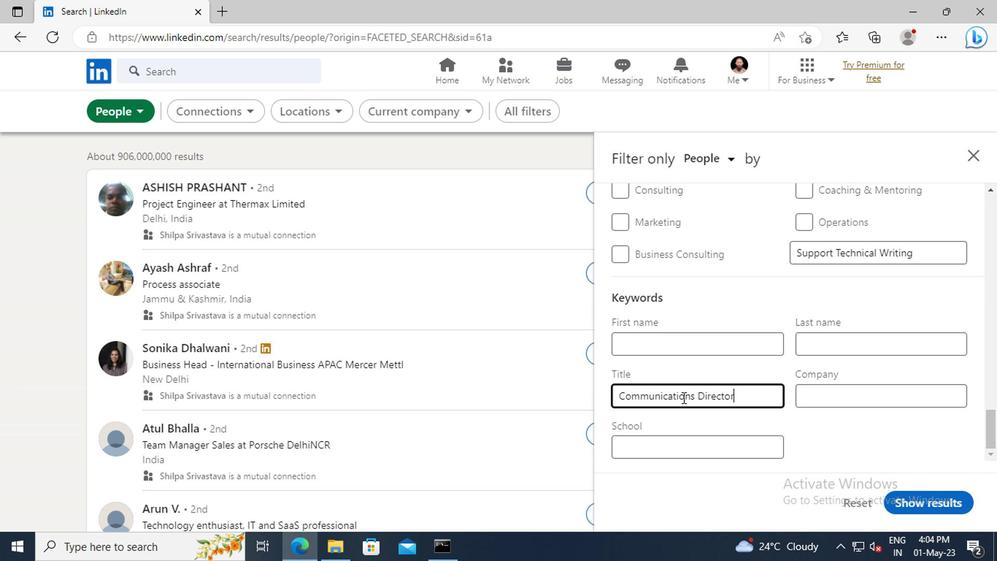 
Action: Mouse moved to (919, 501)
Screenshot: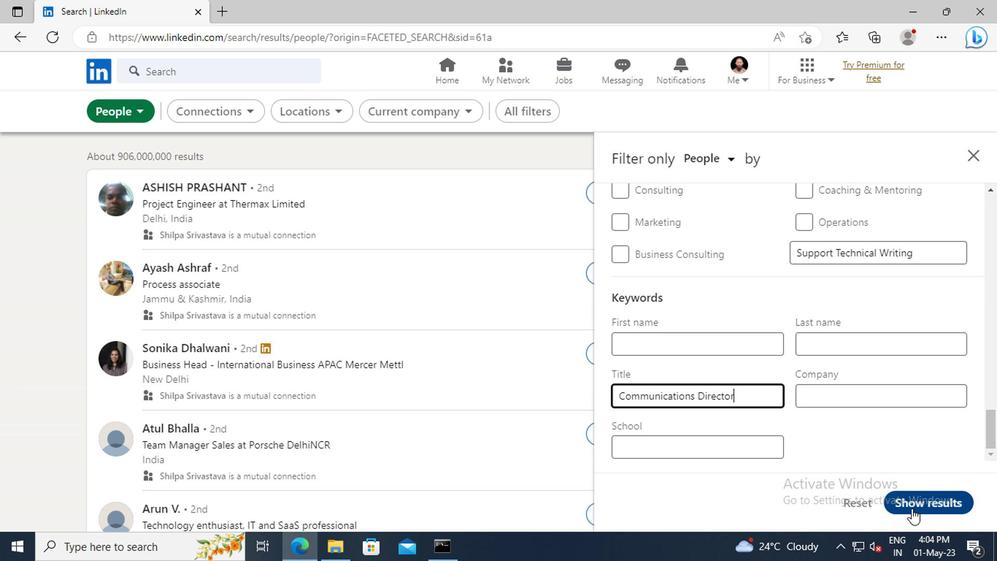 
Action: Mouse pressed left at (919, 501)
Screenshot: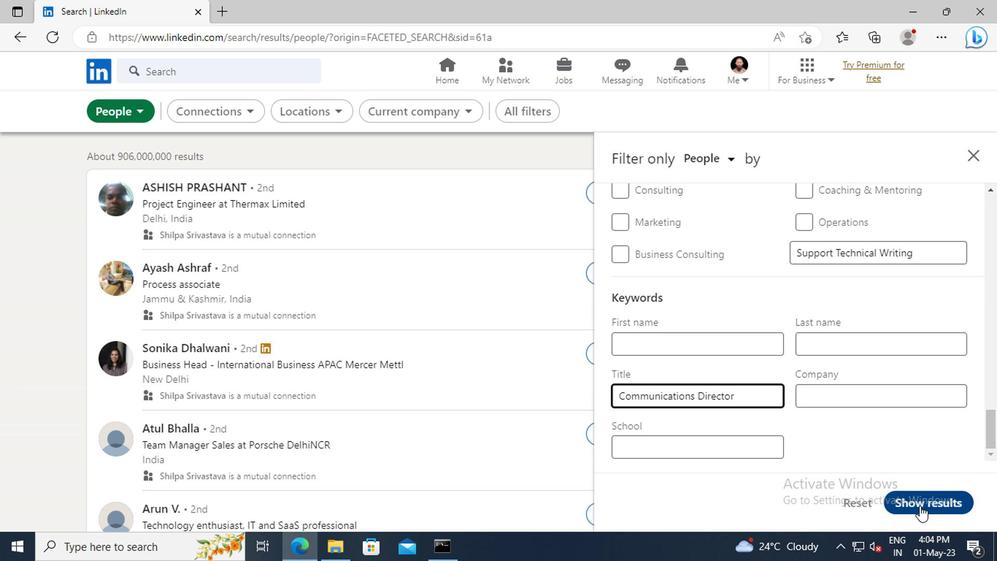 
